 Task: Open Card Card0000000032 in Board Board0000000008 in Workspace WS0000000003 in Trello. Add Member Nikrathi889@gmail.com to Card Card0000000032 in Board Board0000000008 in Workspace WS0000000003 in Trello. Add Red Label titled Label0000000032 to Card Card0000000032 in Board Board0000000008 in Workspace WS0000000003 in Trello. Add Checklist CL0000000032 to Card Card0000000032 in Board Board0000000008 in Workspace WS0000000003 in Trello. Add Dates with Start Date as Nov 01 2023 and Due Date as Nov 30 2023 to Card Card0000000032 in Board Board0000000008 in Workspace WS0000000003 in Trello
Action: Mouse moved to (381, 387)
Screenshot: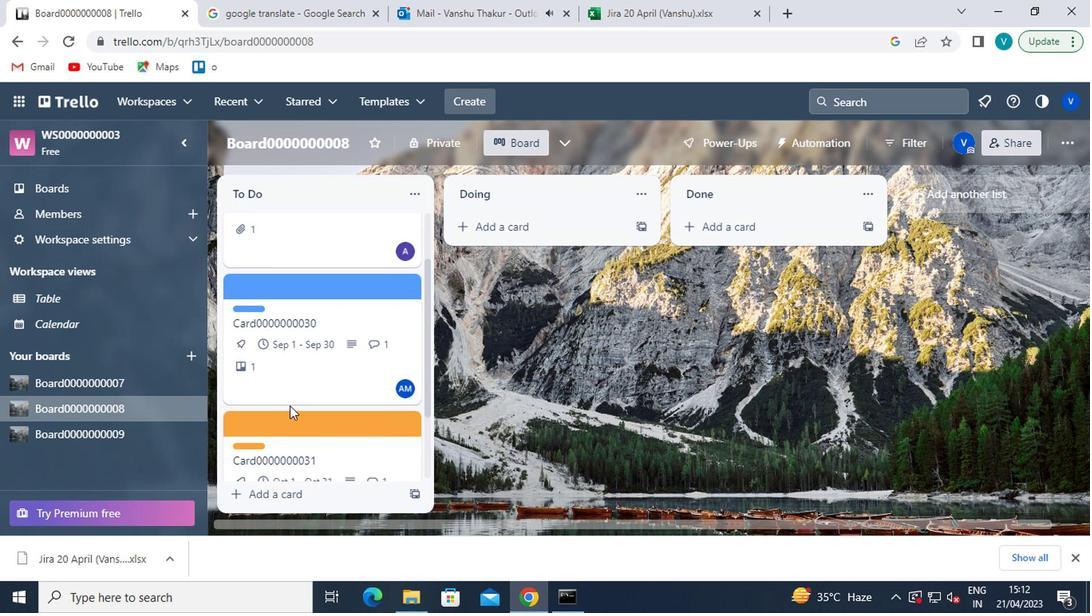
Action: Mouse scrolled (381, 386) with delta (0, 0)
Screenshot: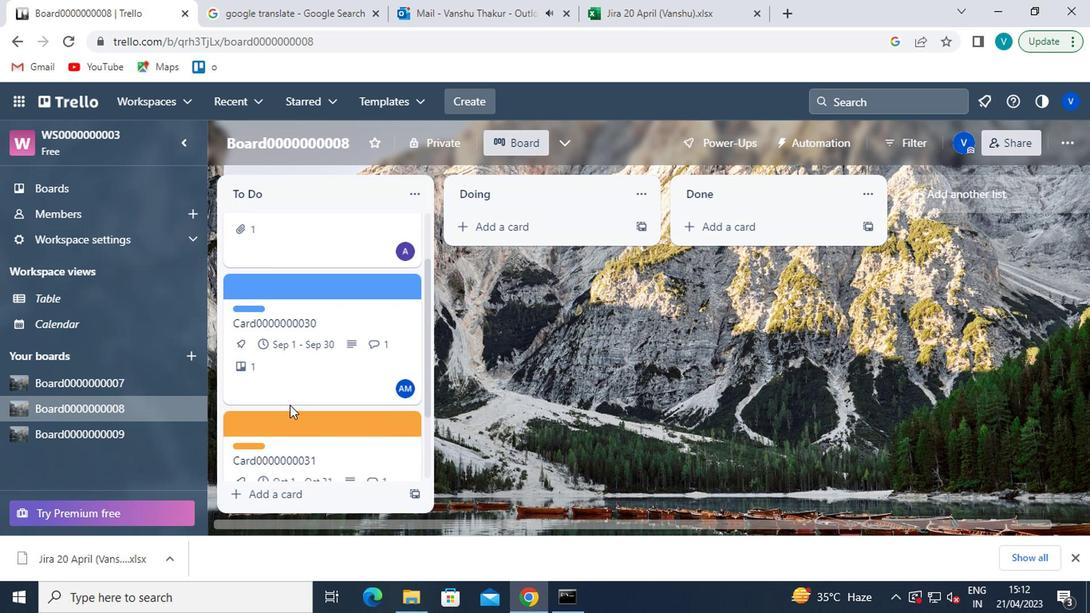 
Action: Mouse scrolled (381, 386) with delta (0, 0)
Screenshot: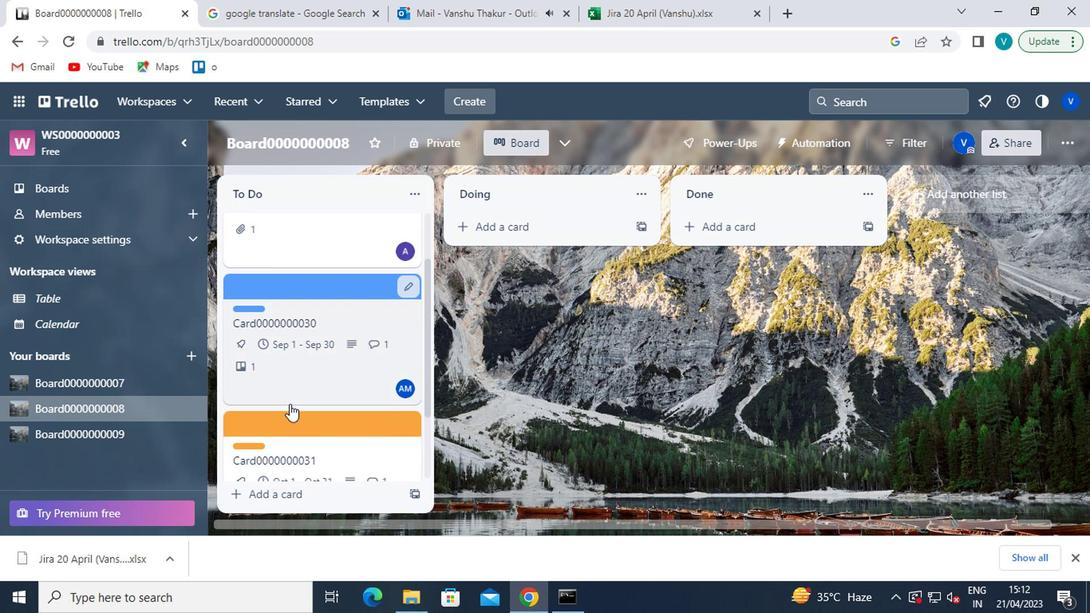 
Action: Mouse scrolled (381, 386) with delta (0, 0)
Screenshot: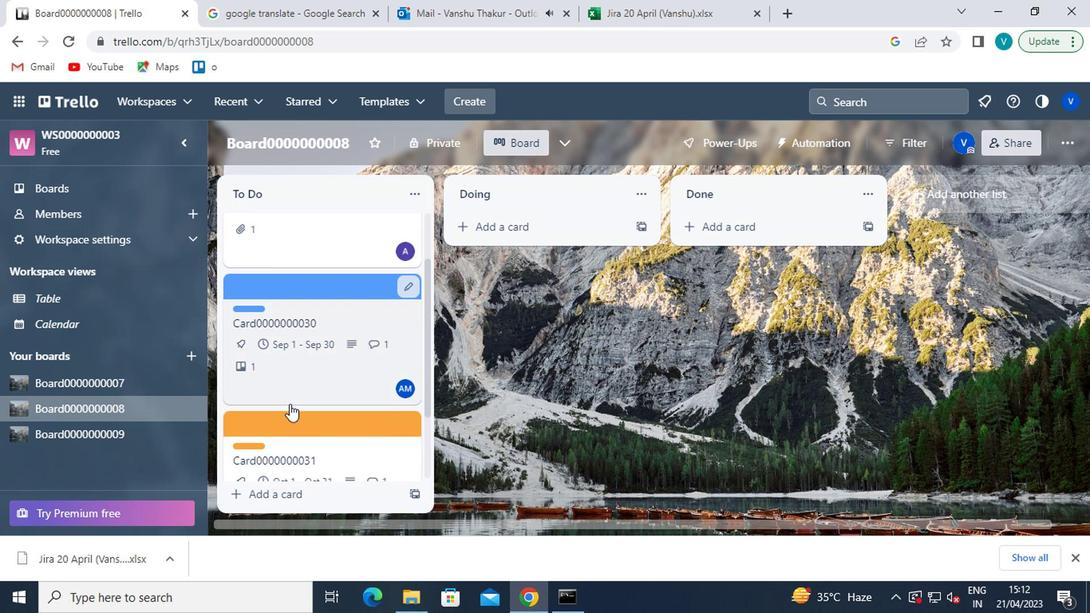 
Action: Mouse scrolled (381, 386) with delta (0, 0)
Screenshot: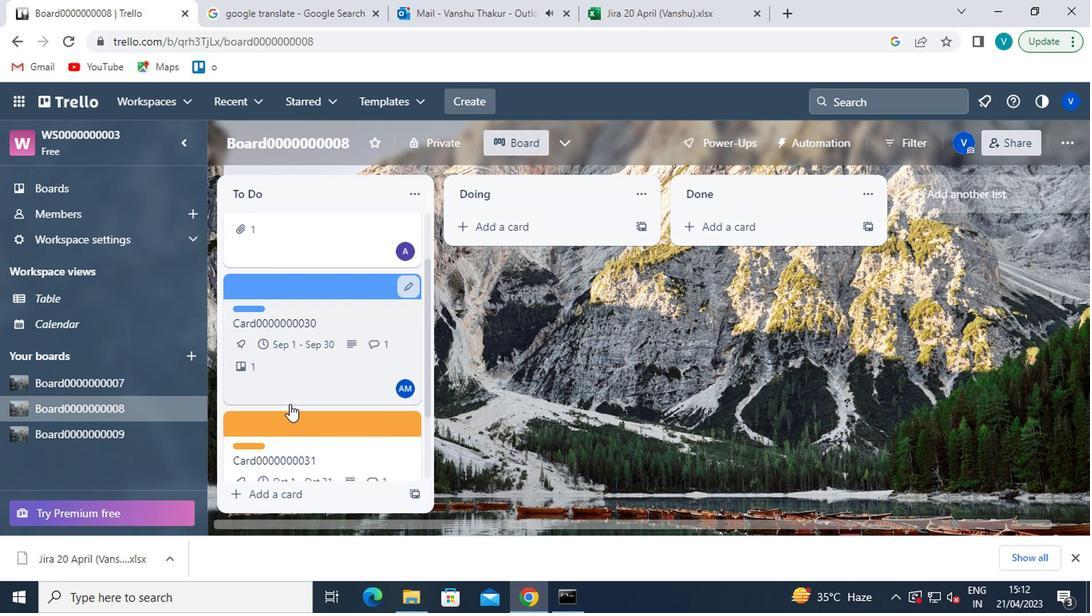 
Action: Mouse scrolled (381, 386) with delta (0, 0)
Screenshot: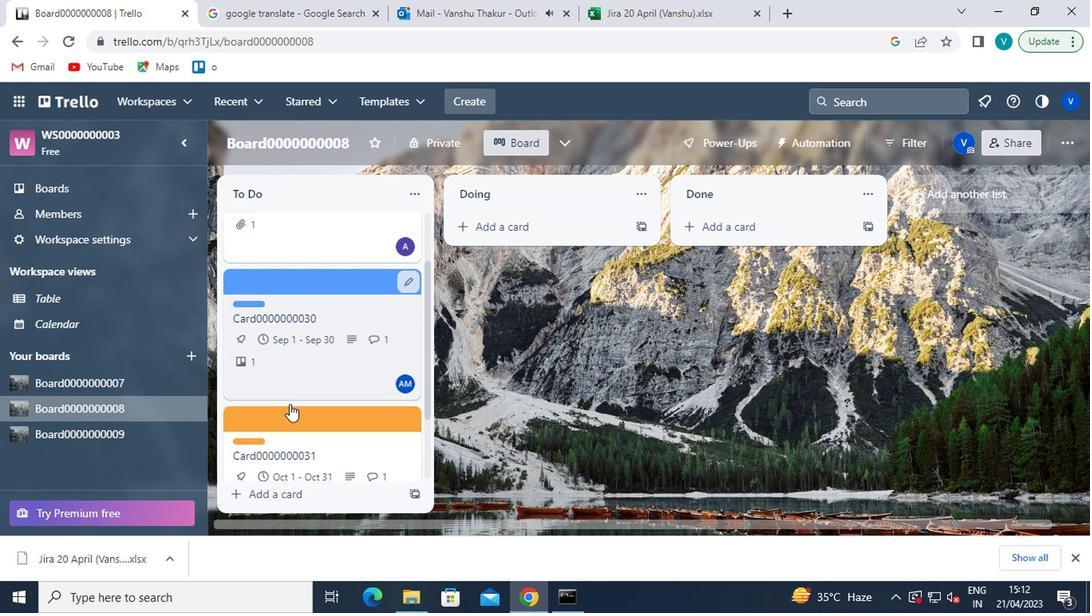 
Action: Mouse scrolled (381, 386) with delta (0, 0)
Screenshot: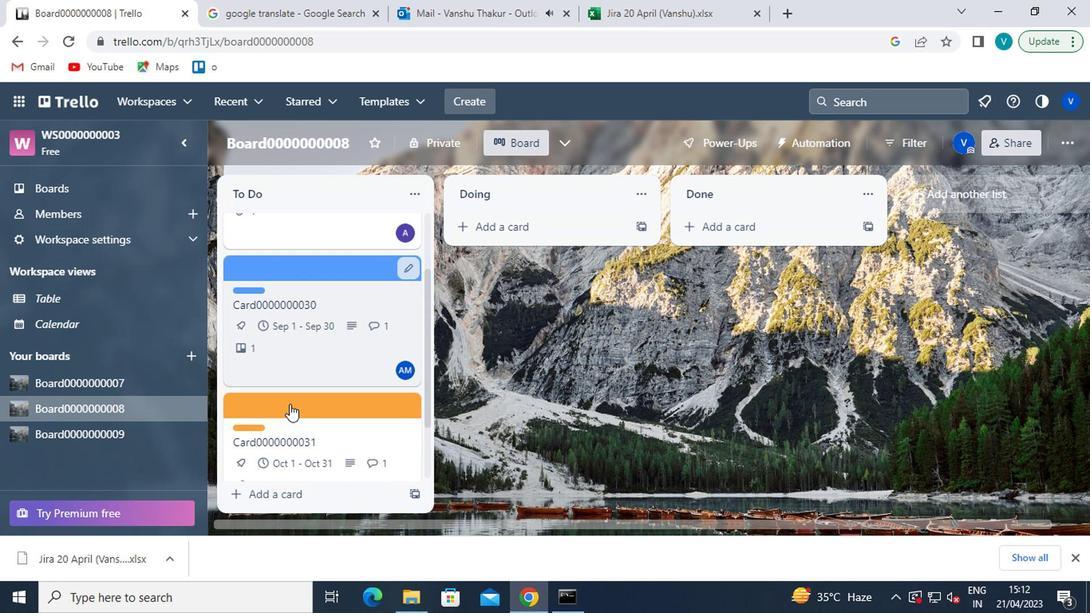 
Action: Mouse moved to (407, 429)
Screenshot: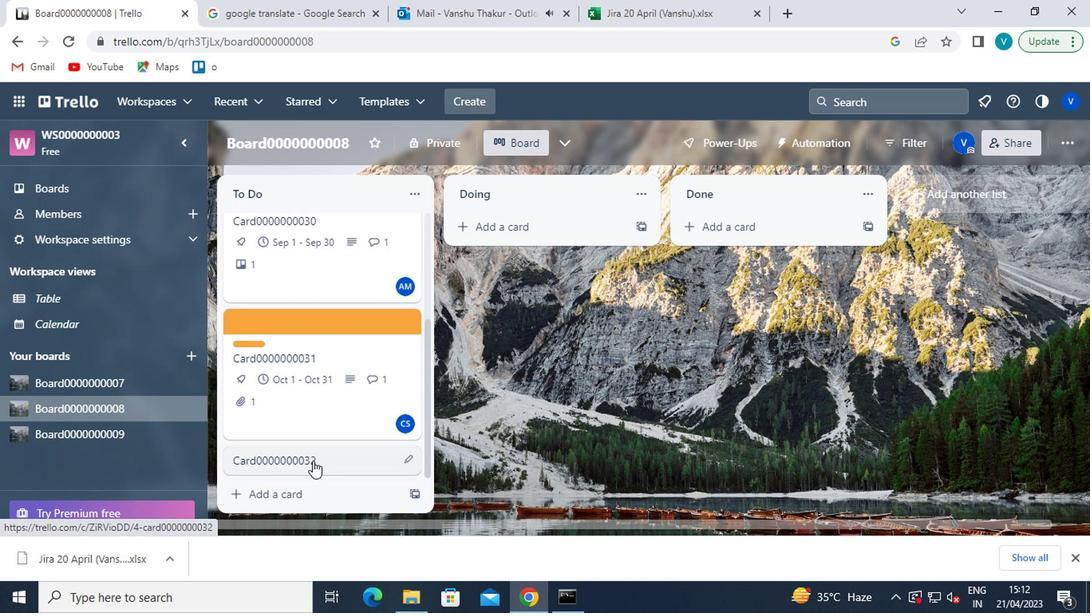 
Action: Mouse pressed left at (407, 429)
Screenshot: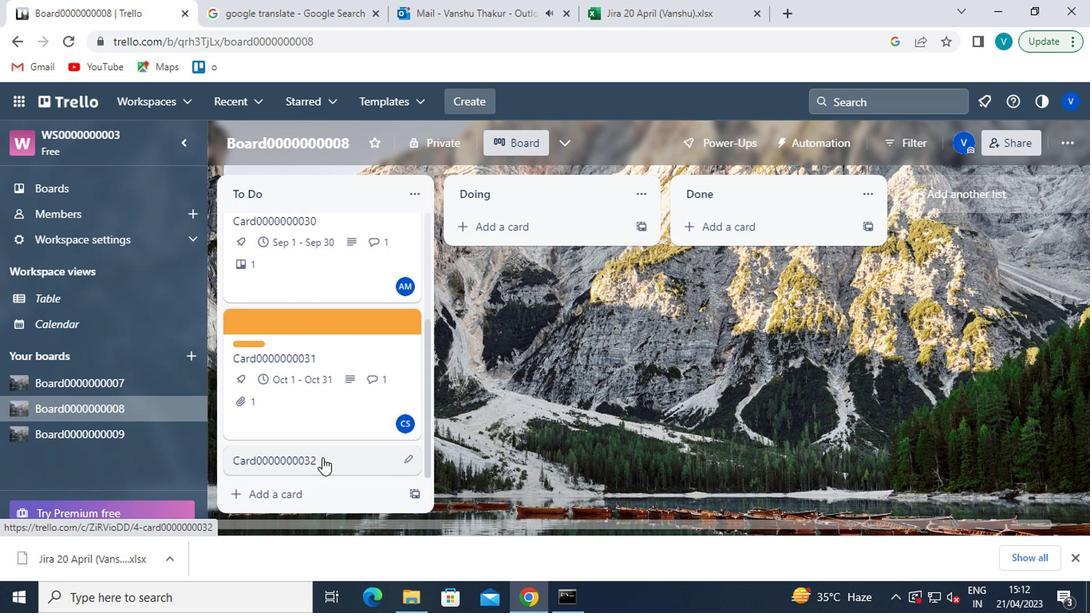 
Action: Mouse moved to (754, 235)
Screenshot: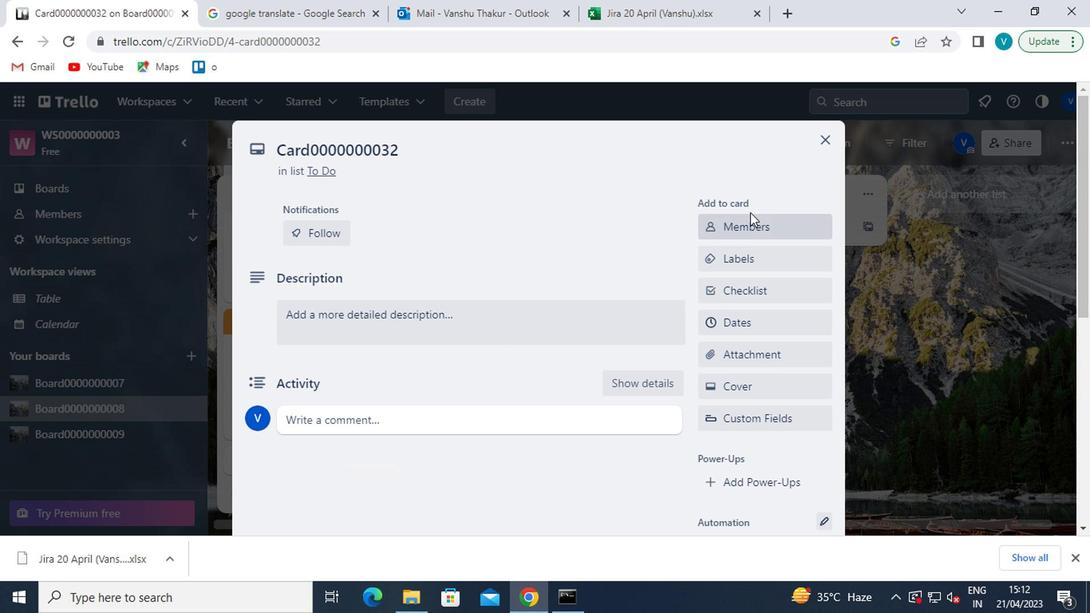 
Action: Mouse pressed left at (754, 235)
Screenshot: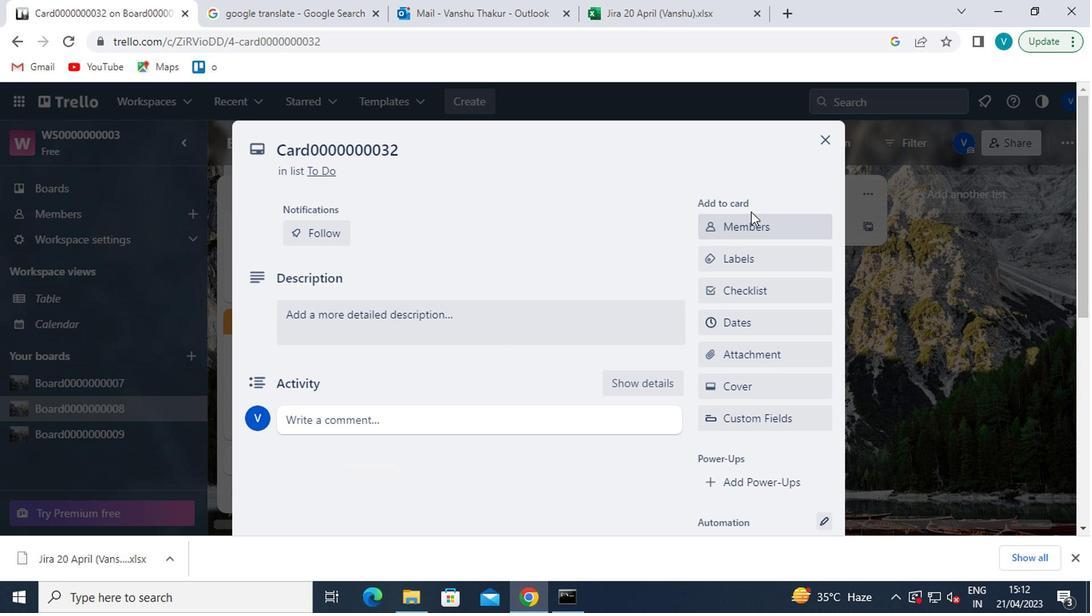 
Action: Mouse moved to (751, 246)
Screenshot: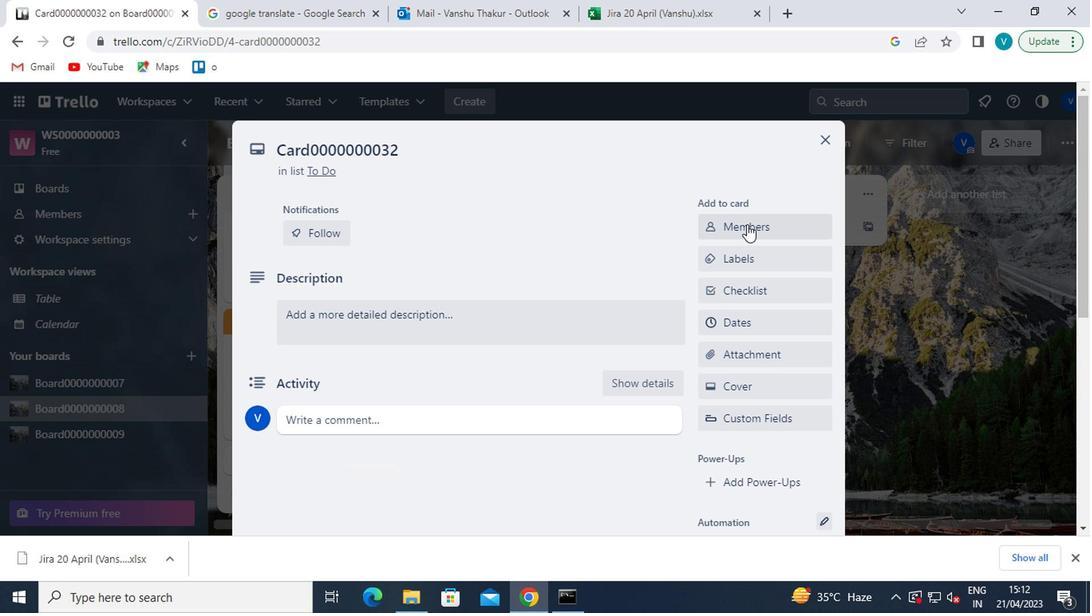 
Action: Mouse pressed left at (751, 246)
Screenshot: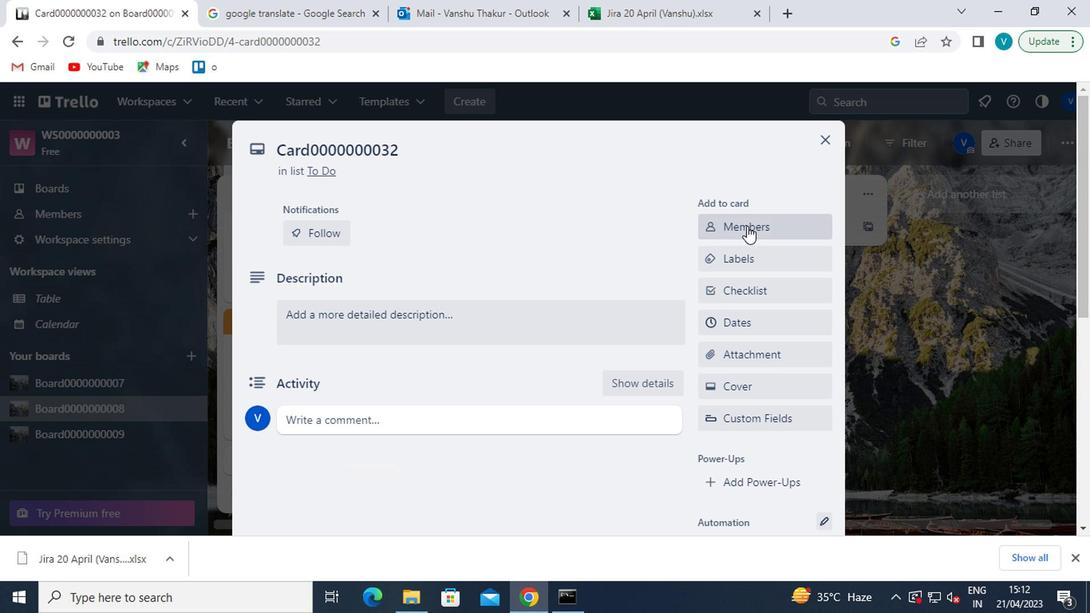 
Action: Mouse moved to (740, 307)
Screenshot: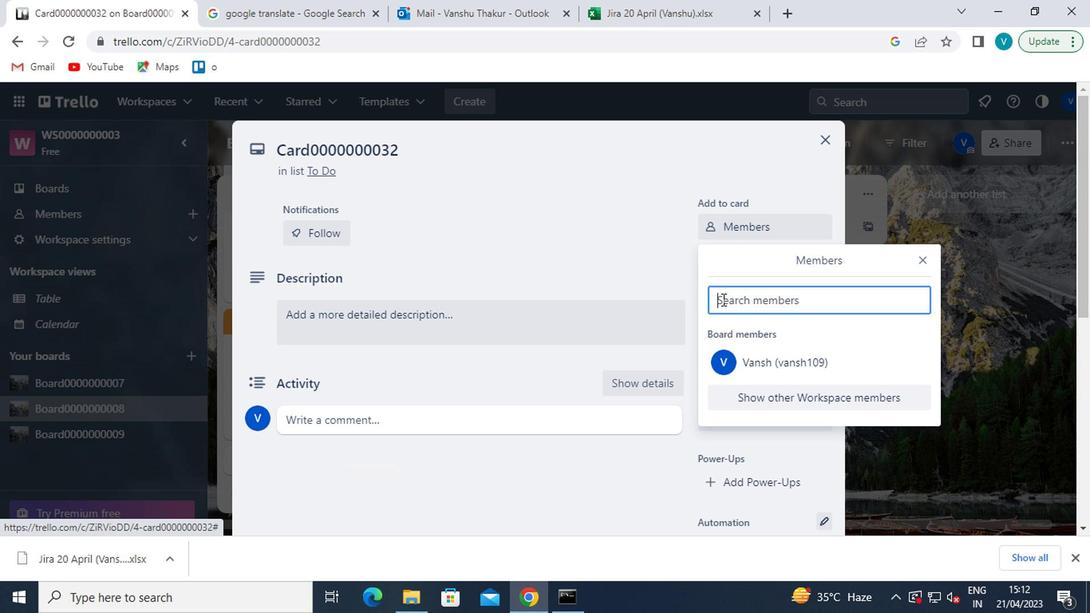 
Action: Mouse pressed left at (740, 307)
Screenshot: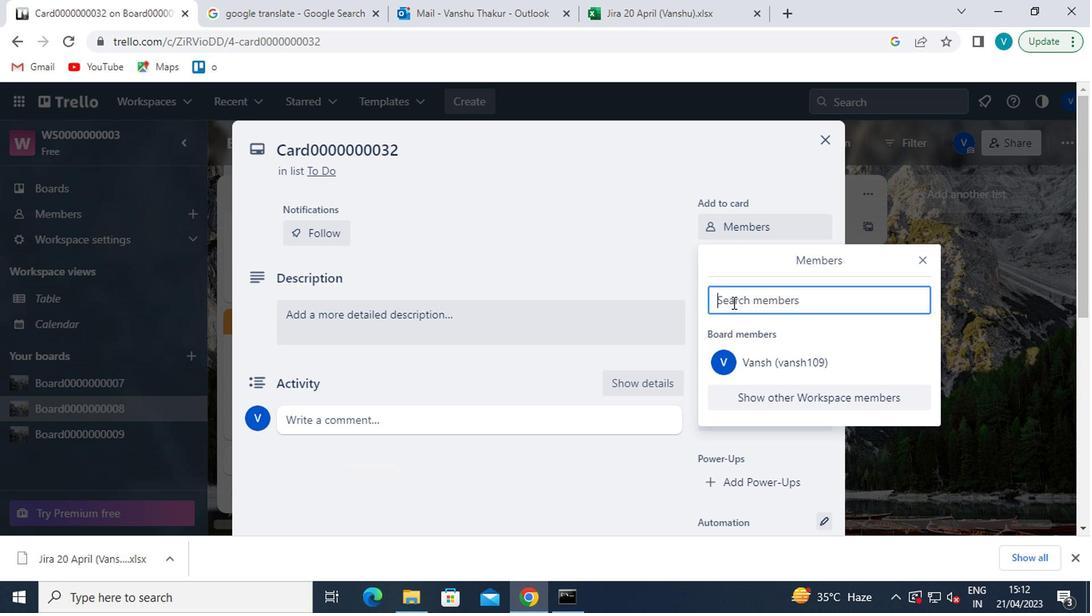 
Action: Mouse moved to (685, 277)
Screenshot: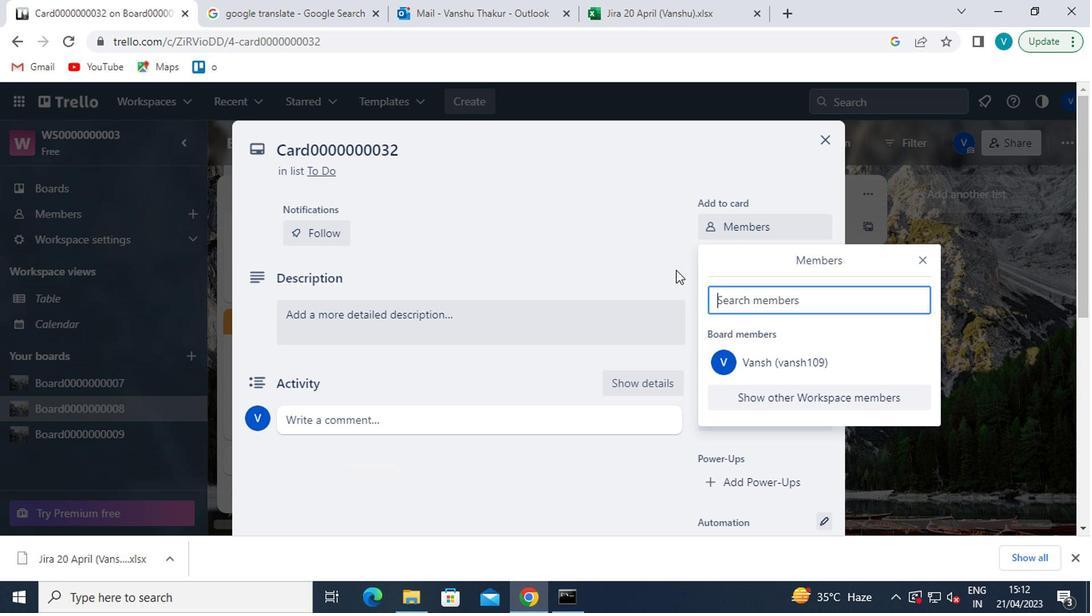 
Action: Key pressed <Key.shift>NIKRATHI
Screenshot: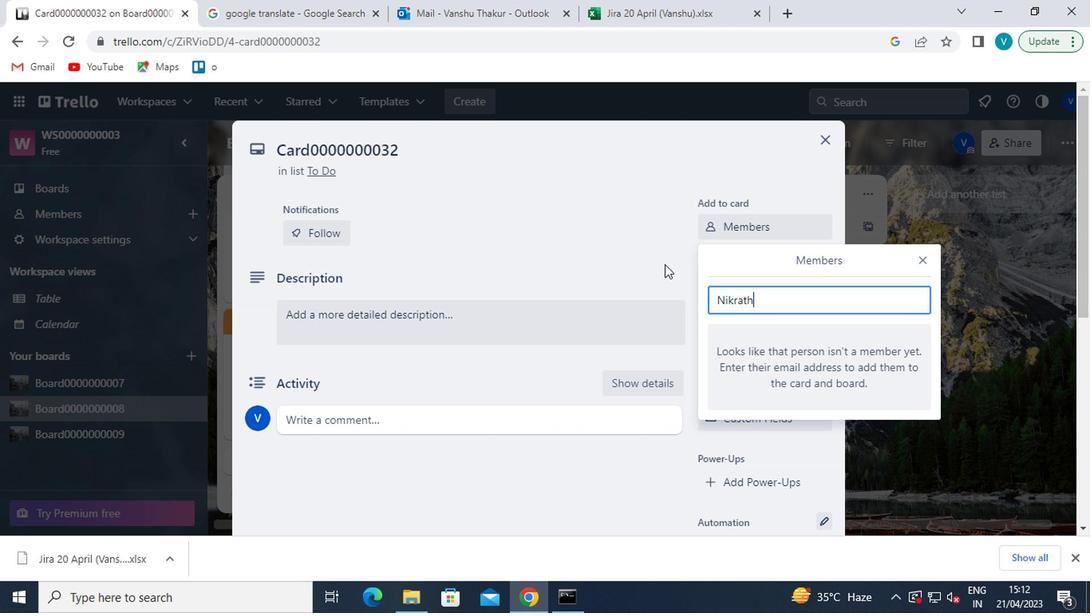 
Action: Mouse moved to (685, 276)
Screenshot: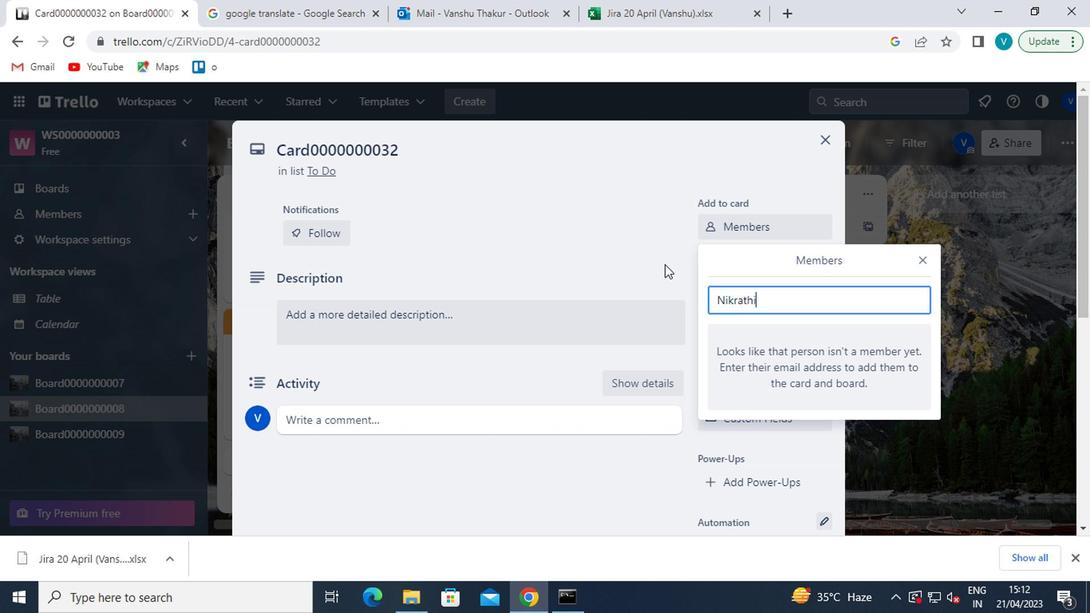 
Action: Key pressed 889<Key.shift>@GMAI
Screenshot: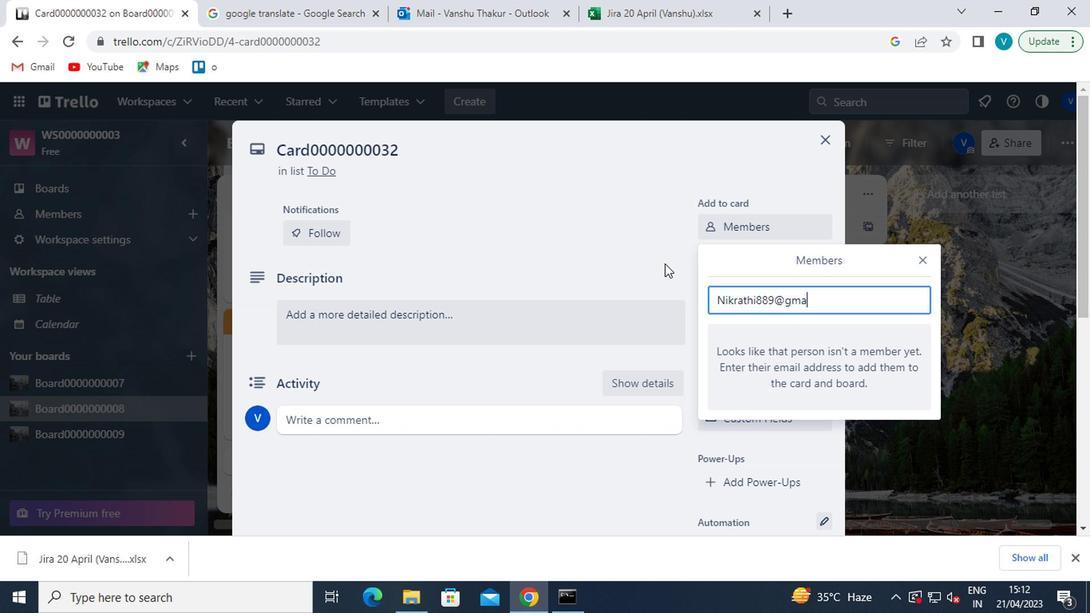 
Action: Mouse moved to (683, 275)
Screenshot: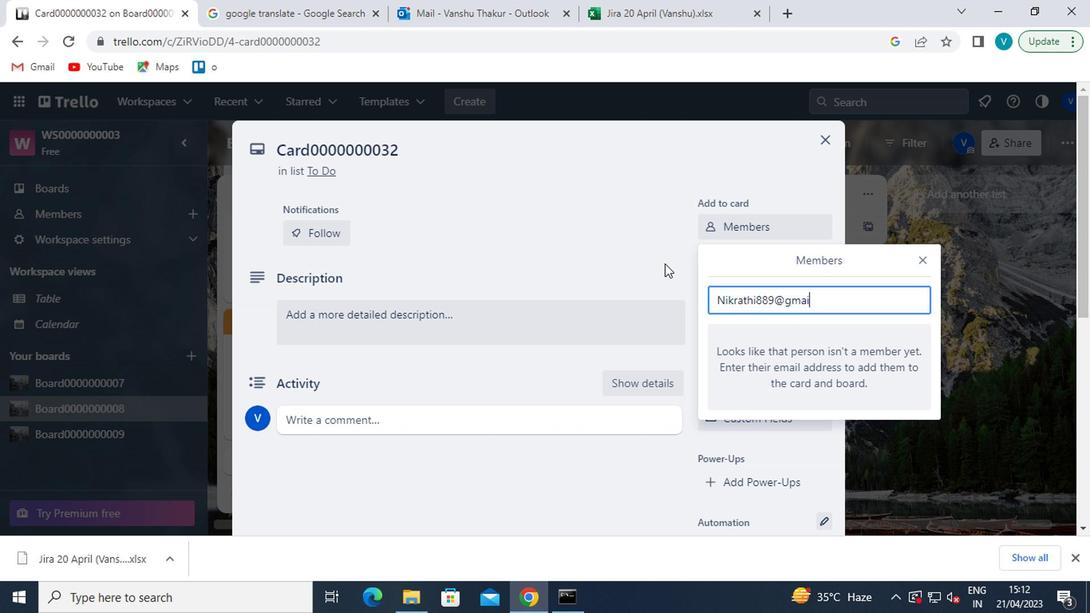
Action: Key pressed L.COM
Screenshot: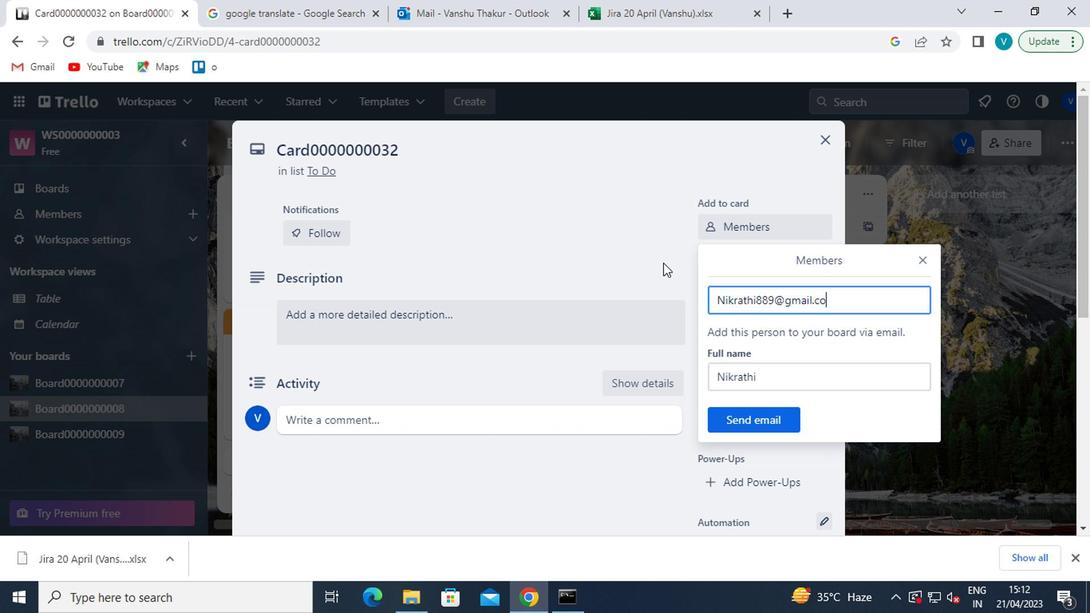 
Action: Mouse moved to (780, 395)
Screenshot: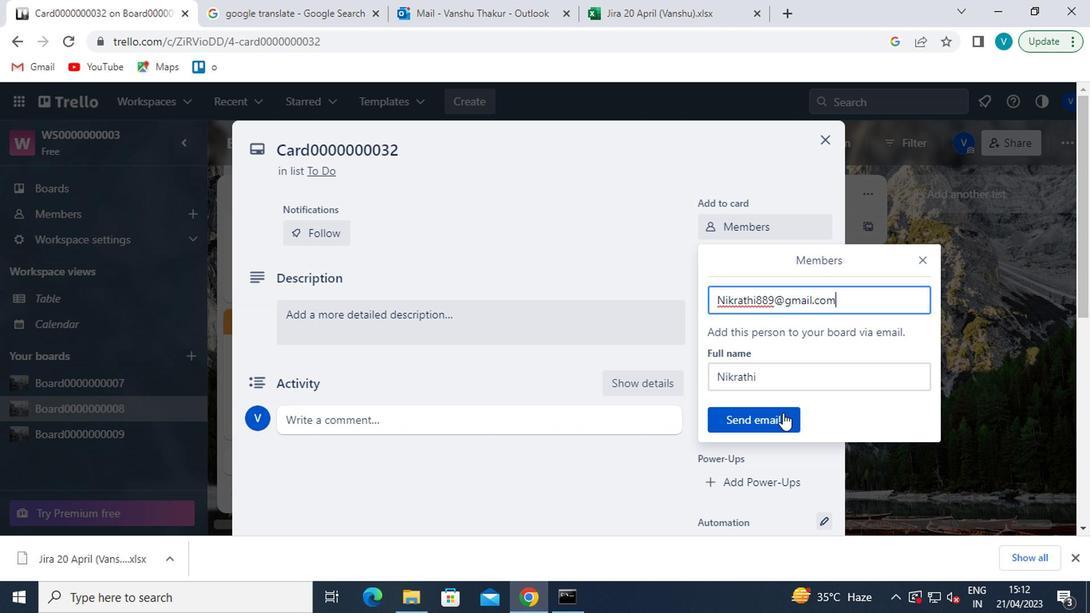 
Action: Mouse pressed left at (780, 395)
Screenshot: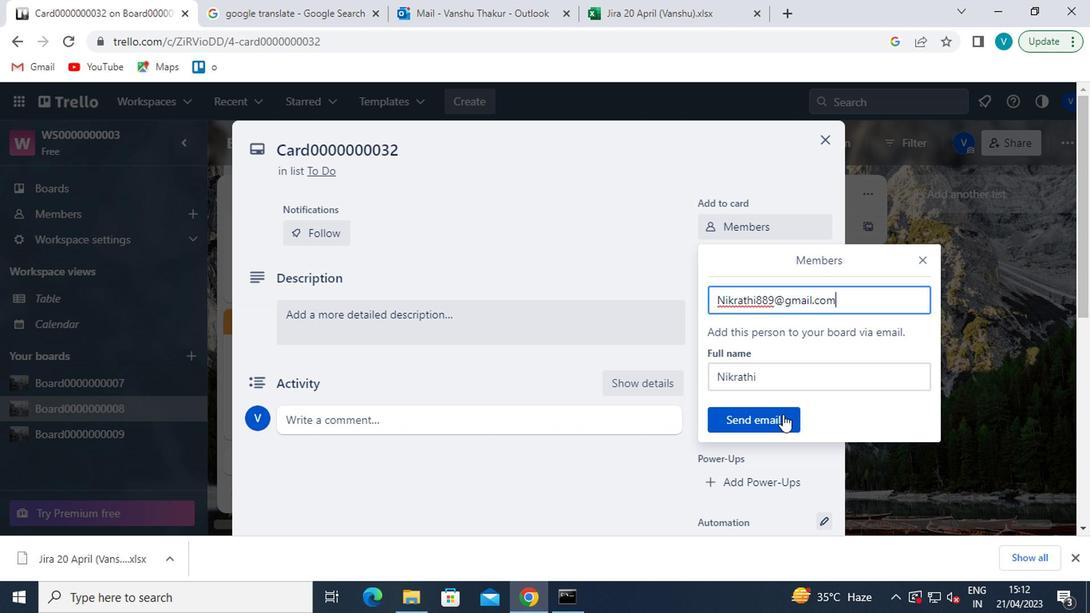 
Action: Mouse moved to (770, 279)
Screenshot: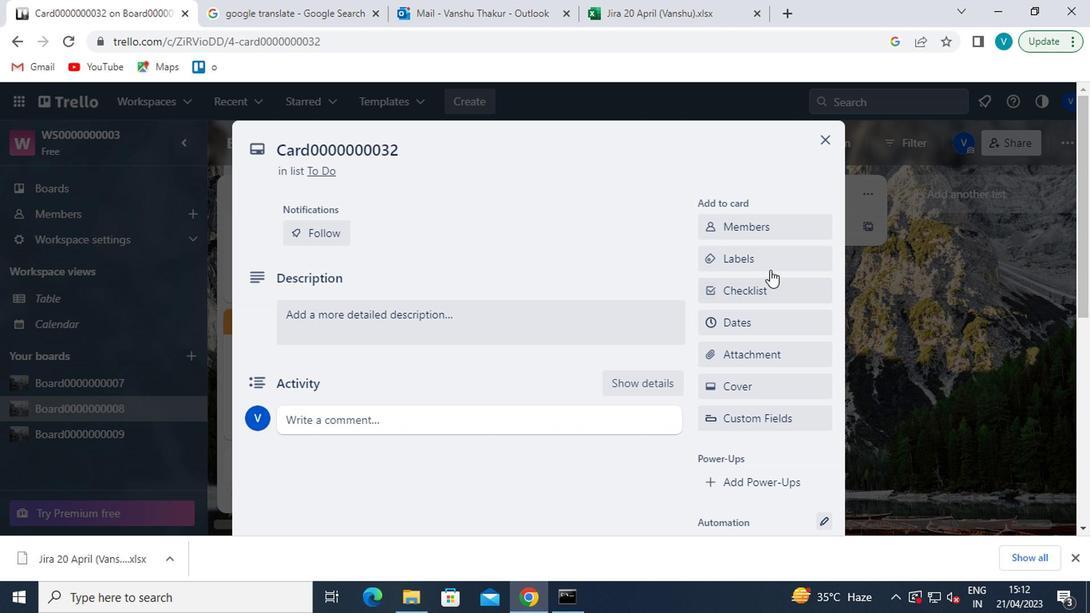 
Action: Mouse pressed left at (770, 279)
Screenshot: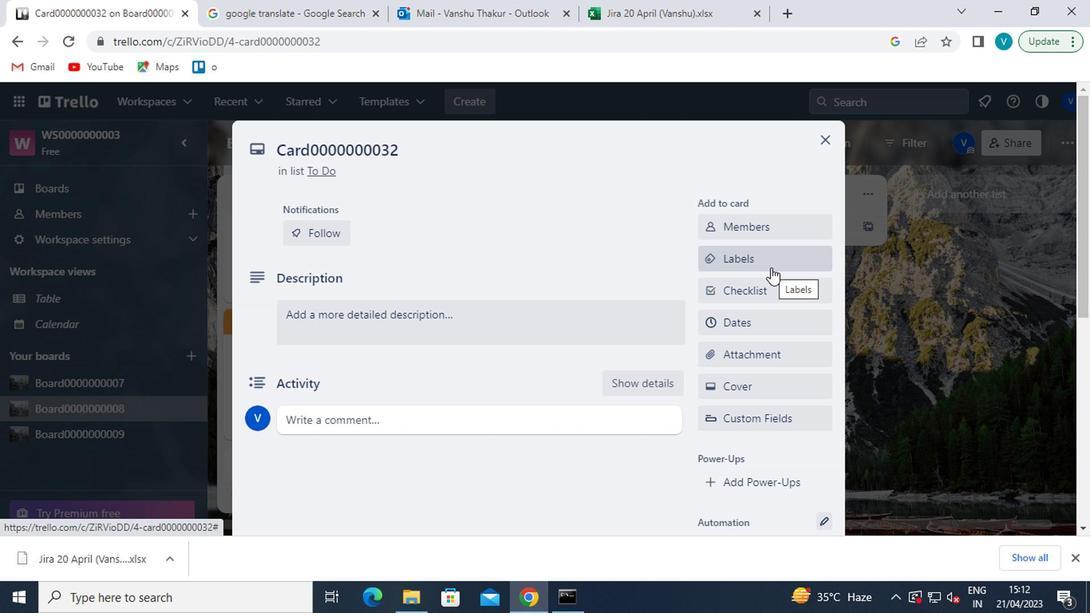 
Action: Mouse moved to (795, 468)
Screenshot: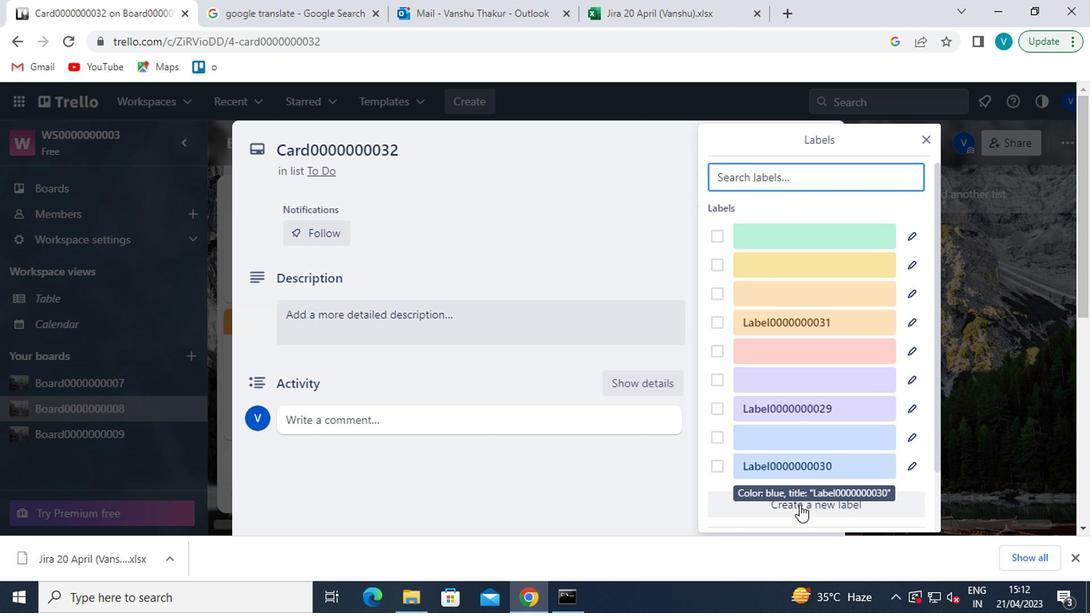 
Action: Mouse pressed left at (795, 468)
Screenshot: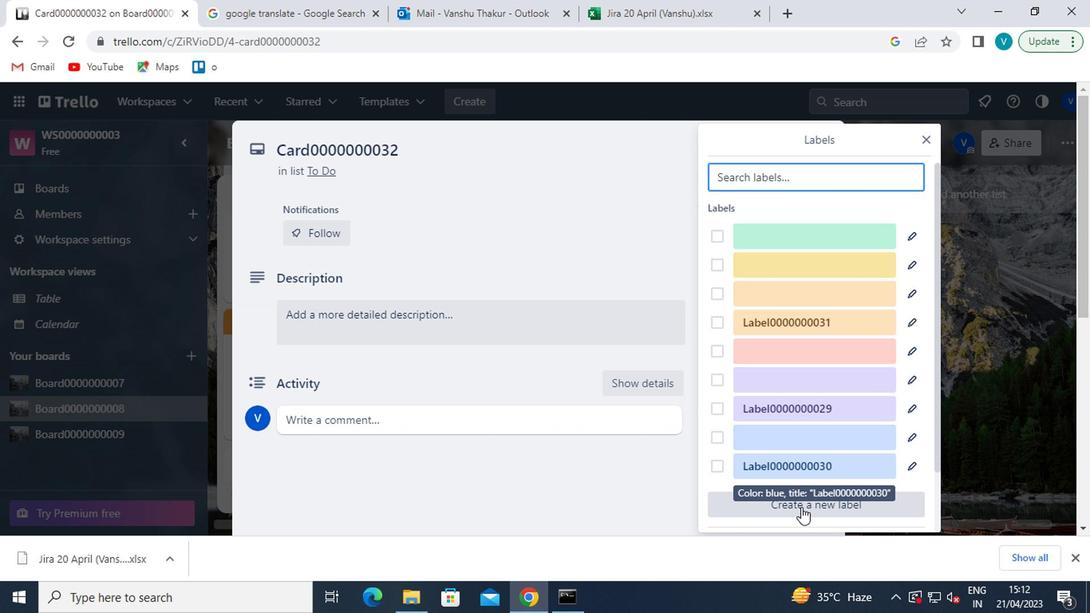 
Action: Mouse moved to (837, 365)
Screenshot: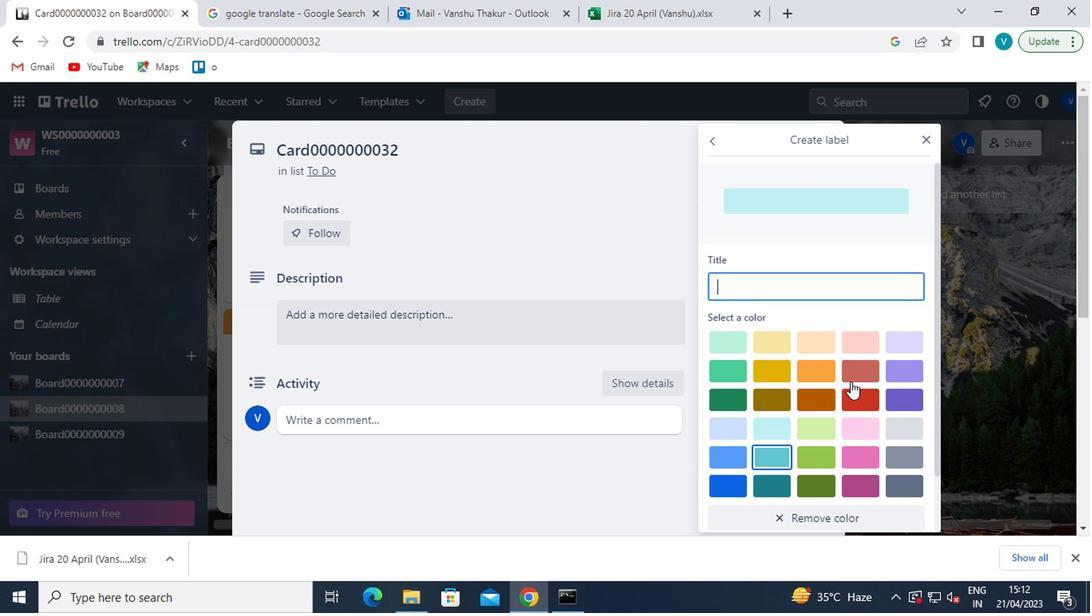 
Action: Mouse pressed left at (837, 365)
Screenshot: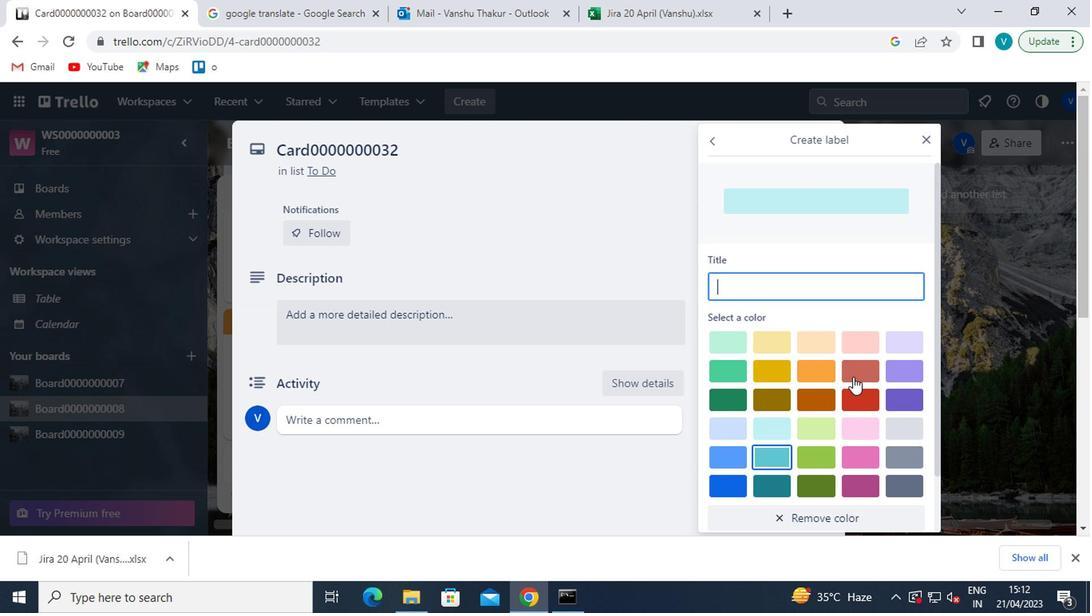 
Action: Mouse moved to (810, 307)
Screenshot: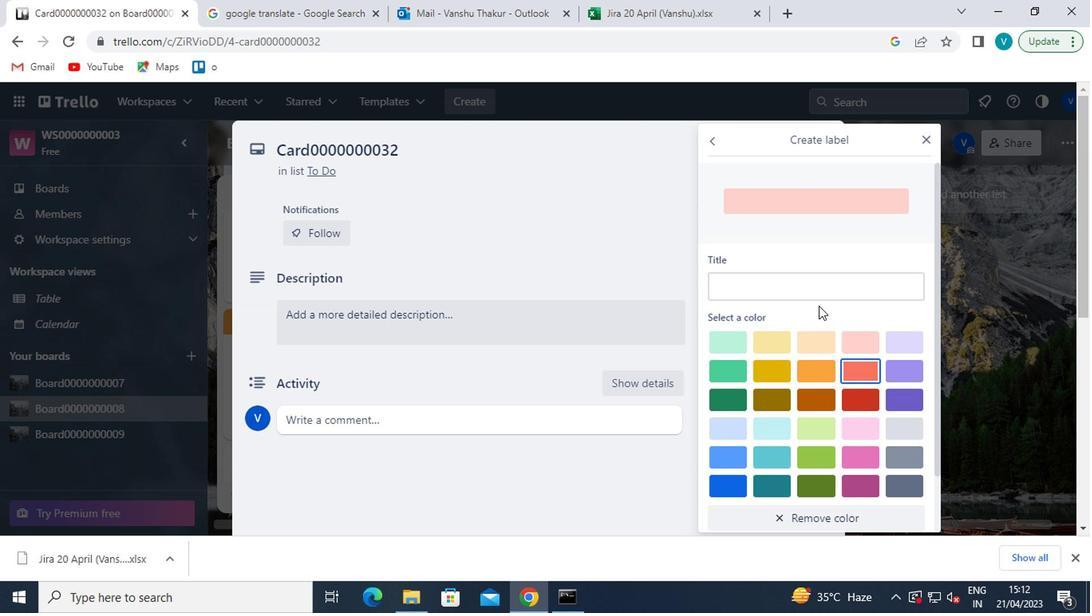 
Action: Mouse pressed left at (810, 307)
Screenshot: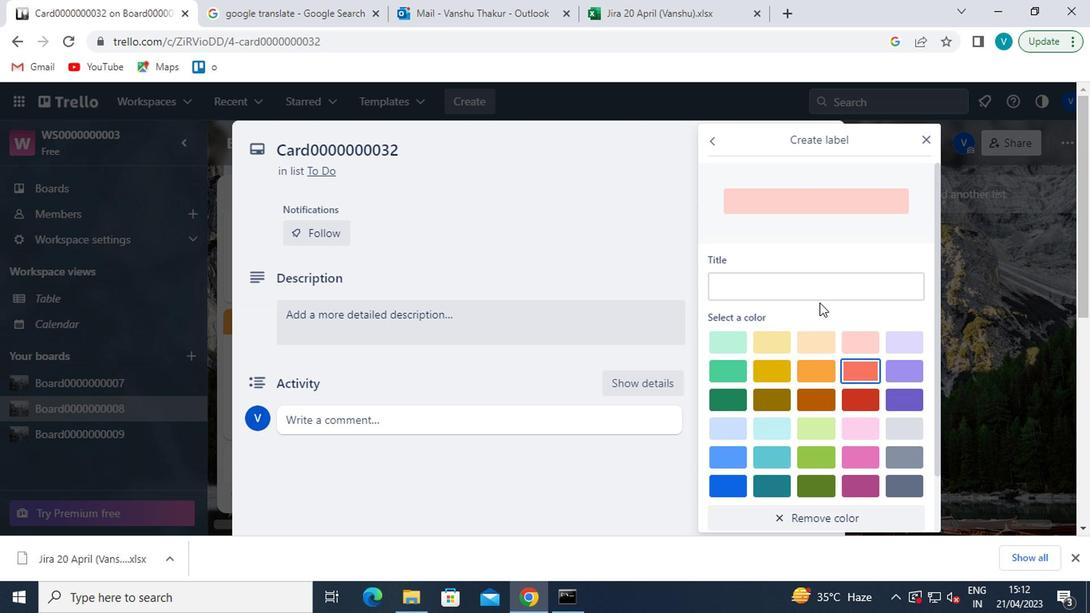 
Action: Mouse moved to (817, 295)
Screenshot: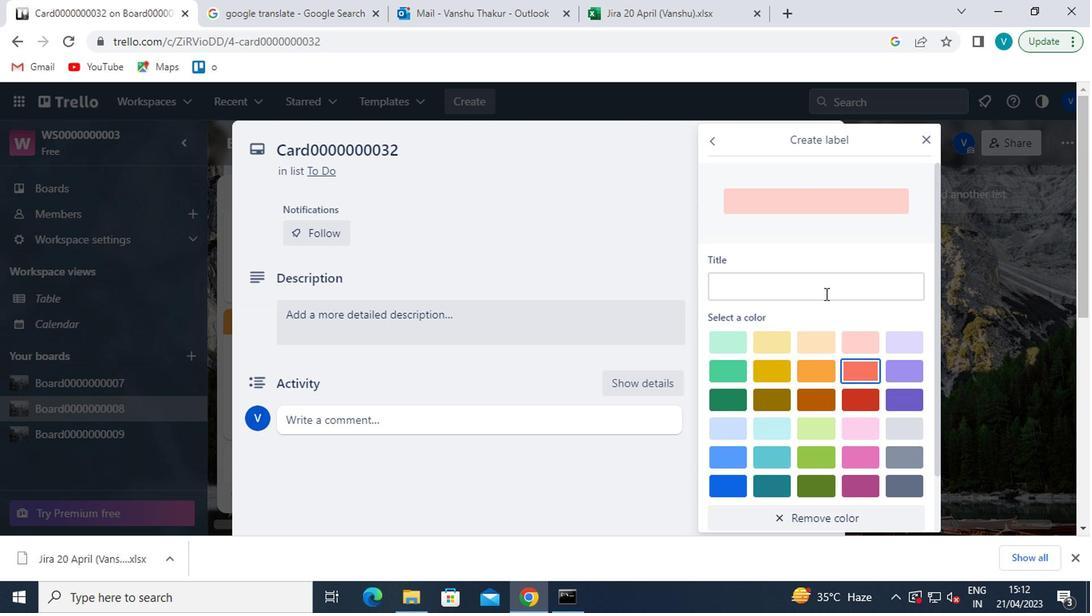 
Action: Mouse pressed left at (817, 295)
Screenshot: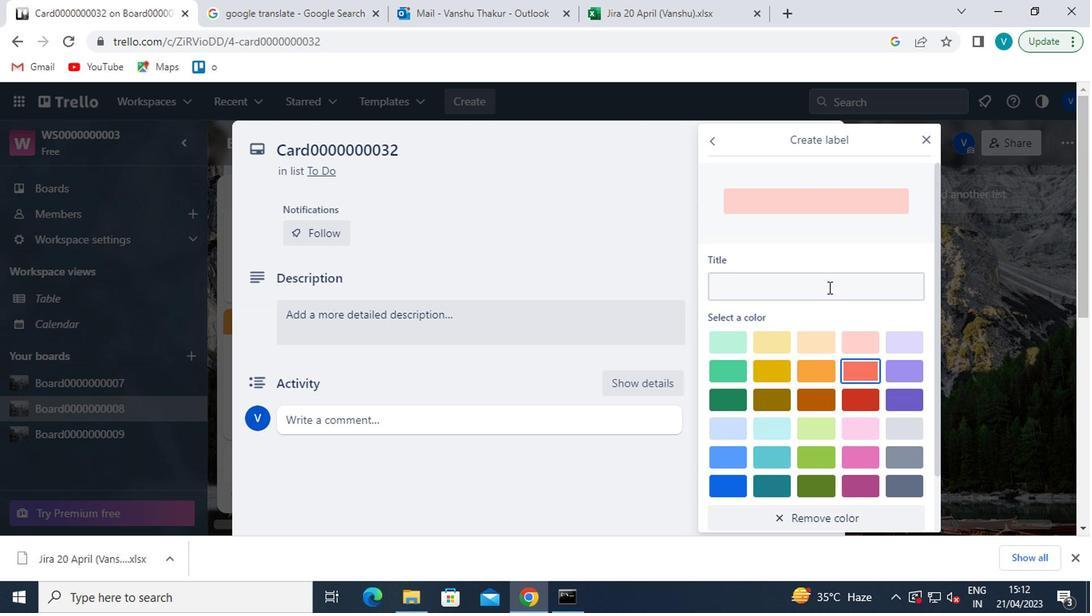 
Action: Mouse moved to (812, 290)
Screenshot: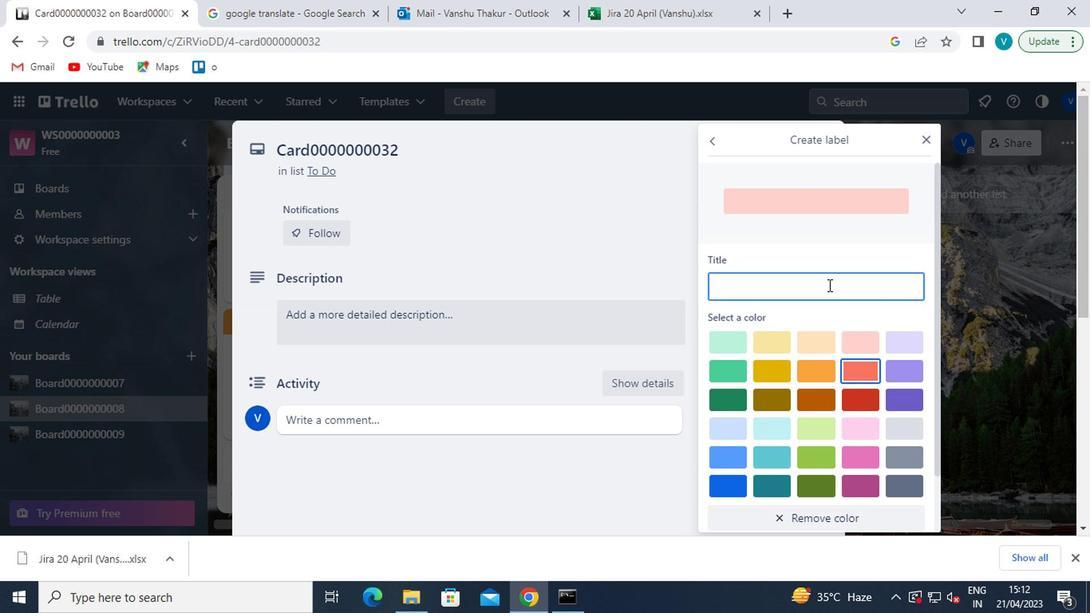 
Action: Key pressed <Key.shift>LABEL
Screenshot: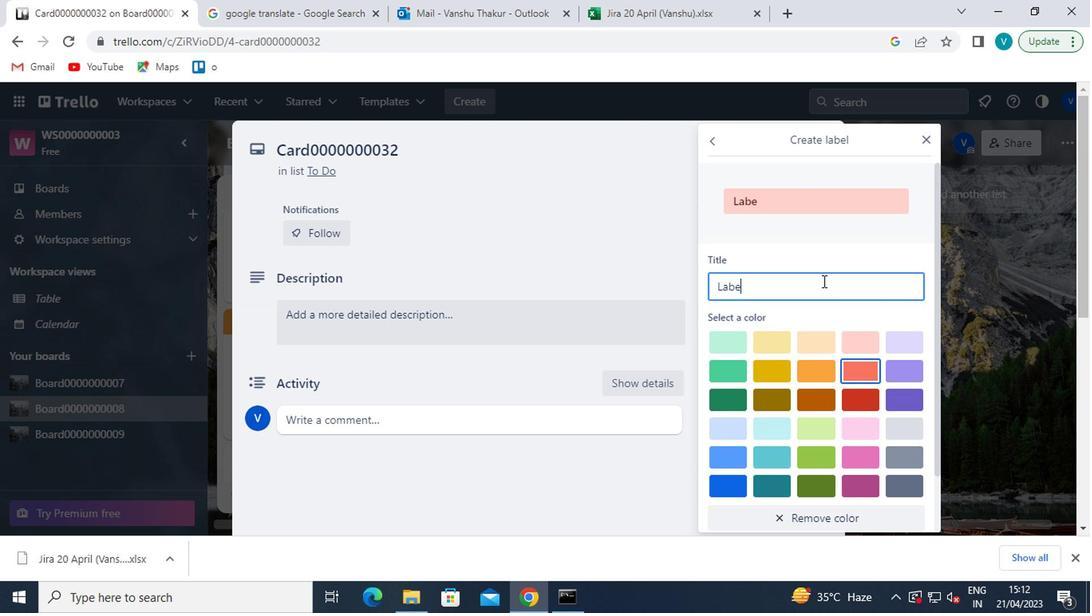 
Action: Mouse moved to (812, 290)
Screenshot: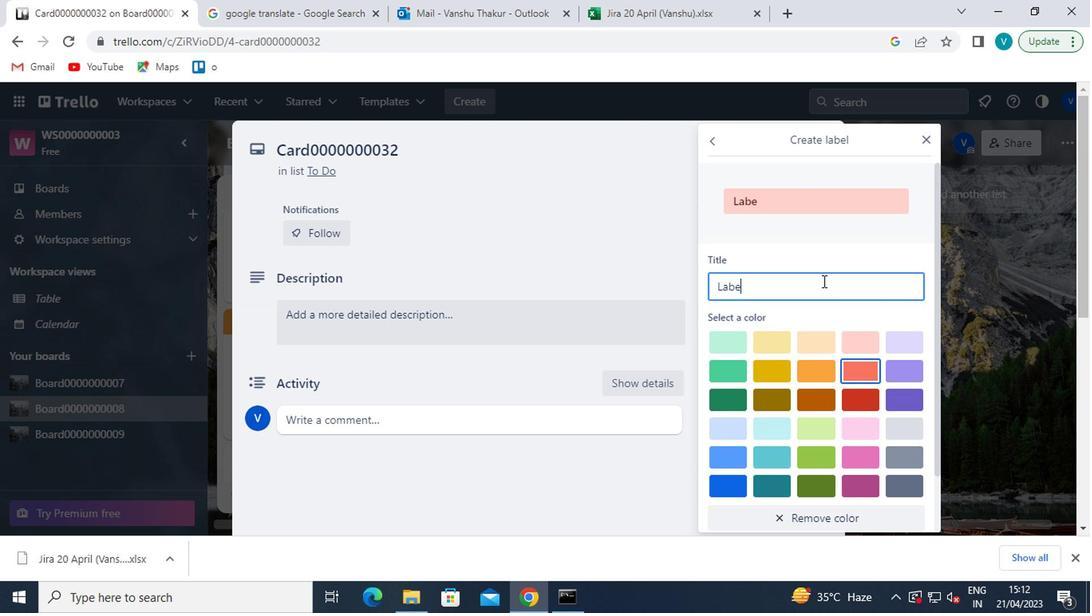 
Action: Key pressed 0000000032
Screenshot: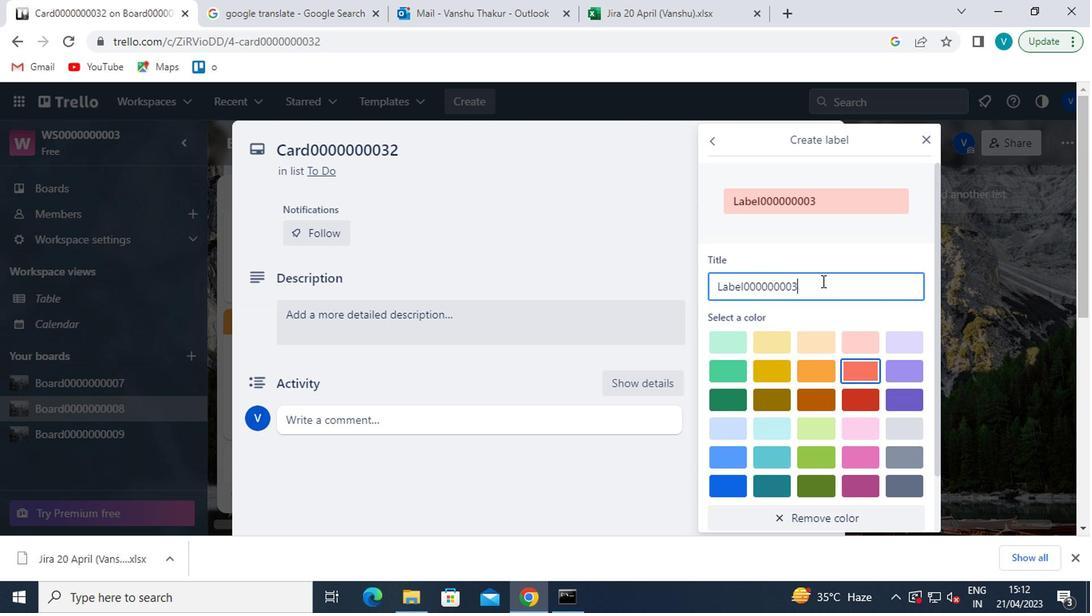 
Action: Mouse moved to (802, 294)
Screenshot: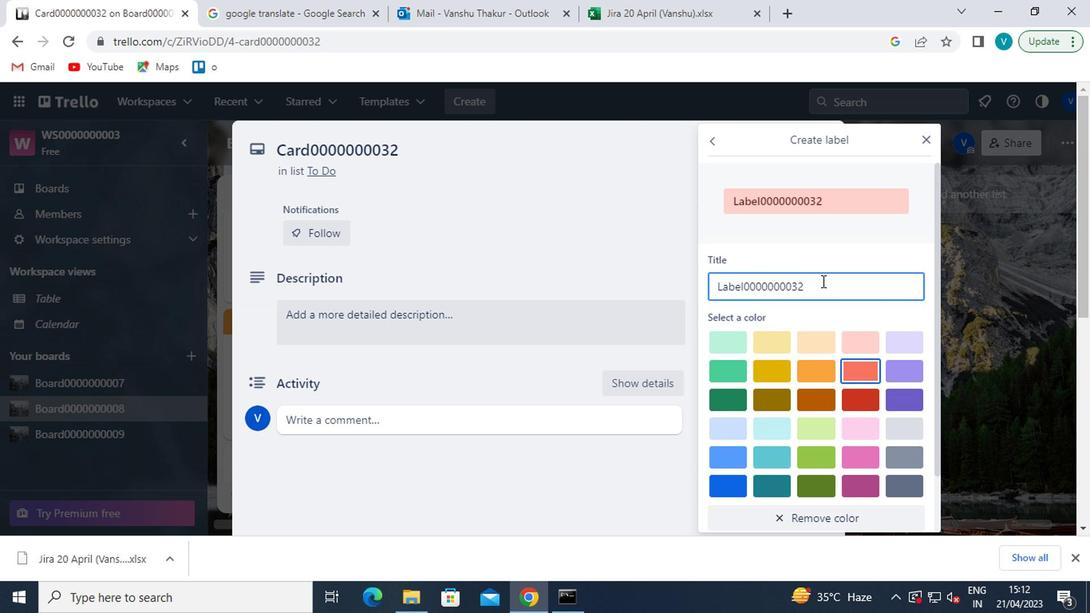 
Action: Mouse scrolled (802, 293) with delta (0, -1)
Screenshot: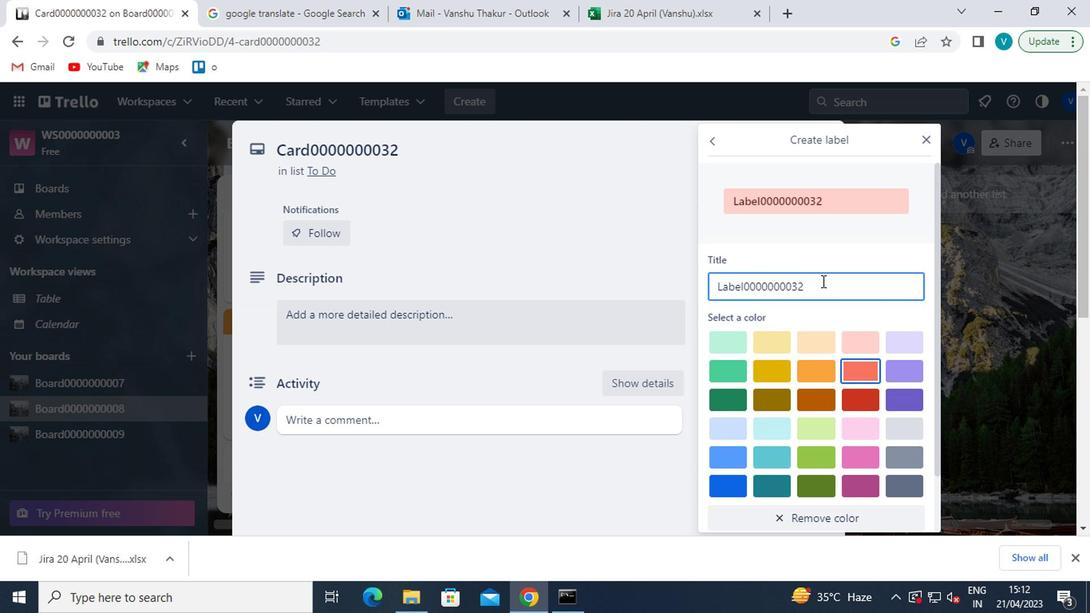 
Action: Mouse scrolled (802, 293) with delta (0, -1)
Screenshot: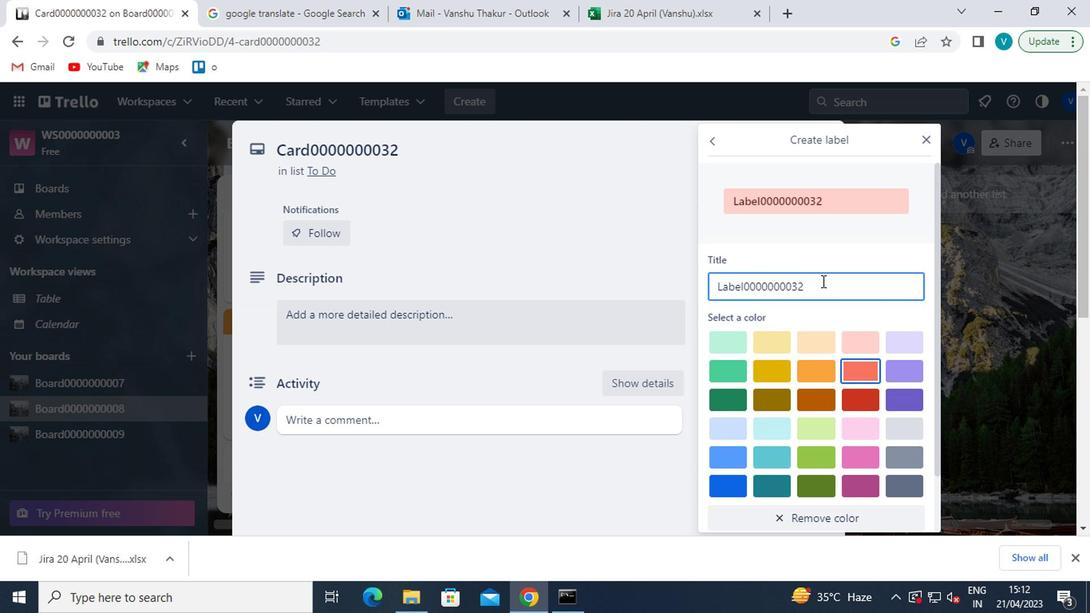 
Action: Mouse moved to (802, 294)
Screenshot: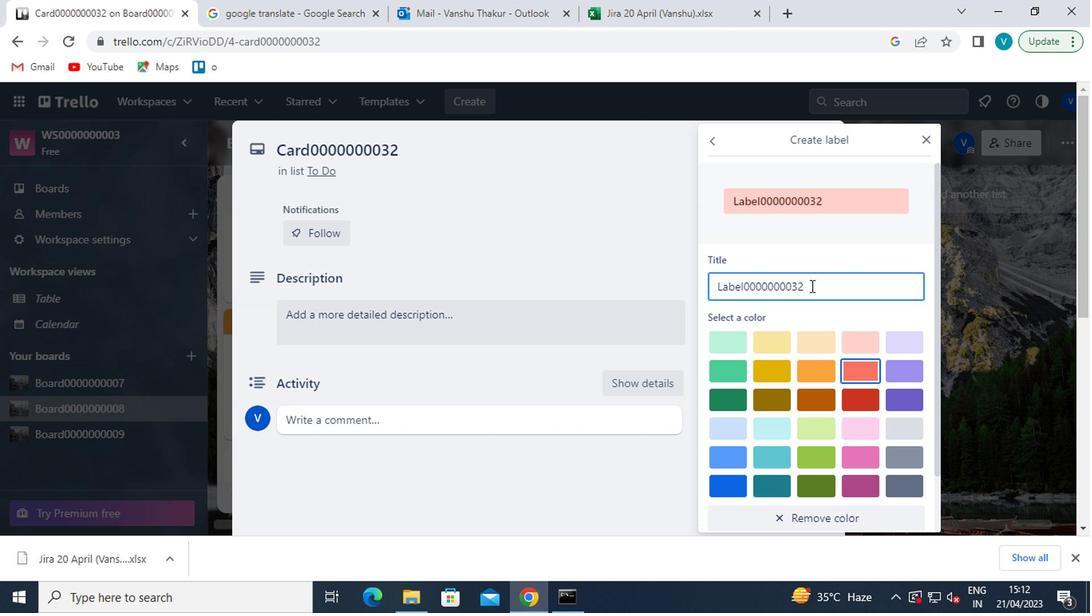 
Action: Mouse scrolled (802, 293) with delta (0, -1)
Screenshot: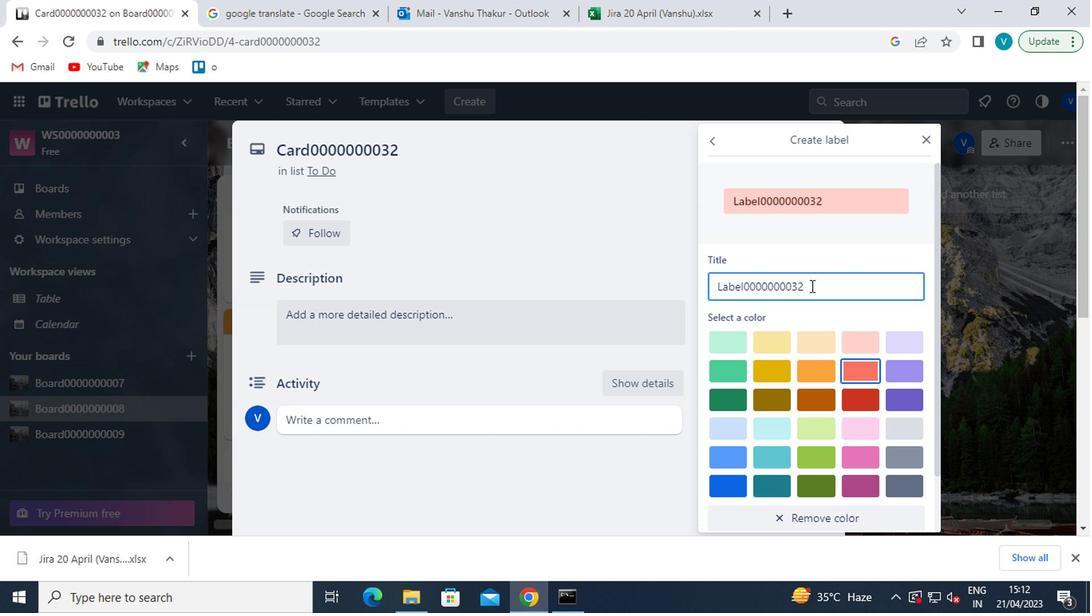 
Action: Mouse scrolled (802, 293) with delta (0, -1)
Screenshot: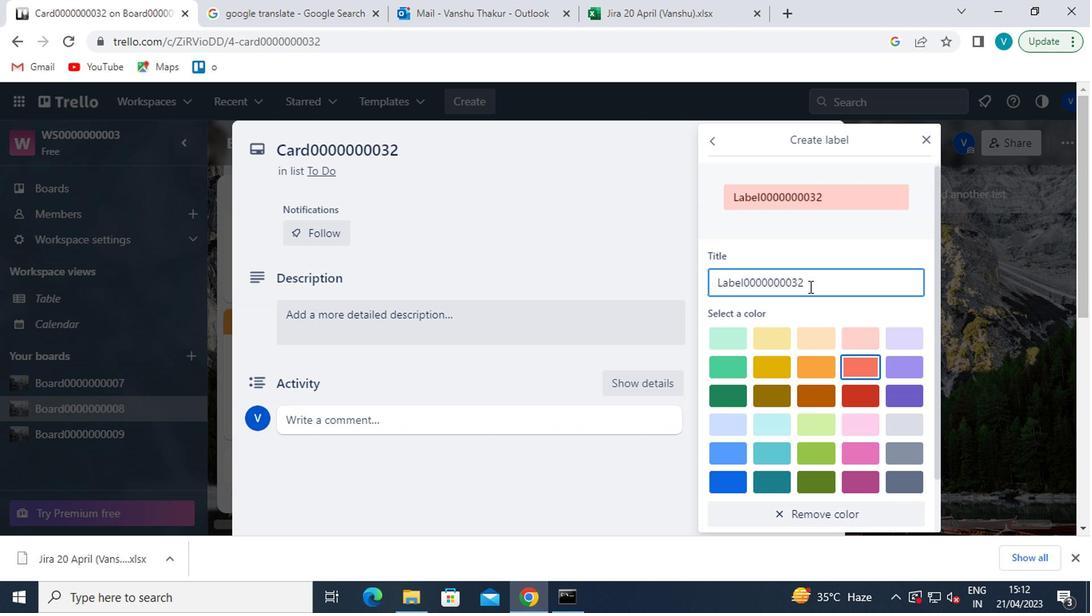 
Action: Mouse moved to (751, 466)
Screenshot: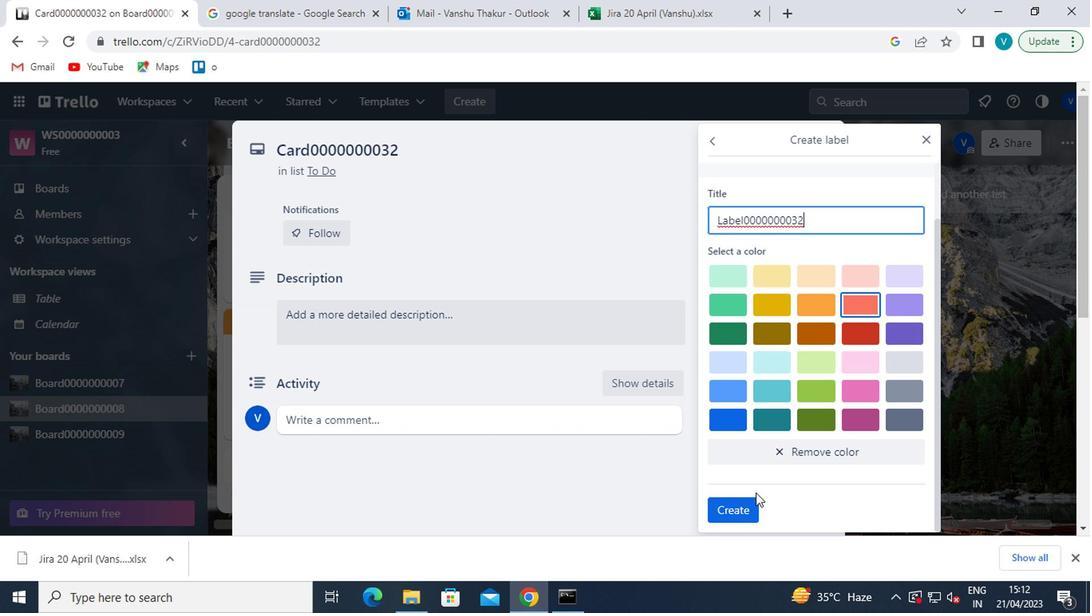 
Action: Mouse pressed left at (751, 466)
Screenshot: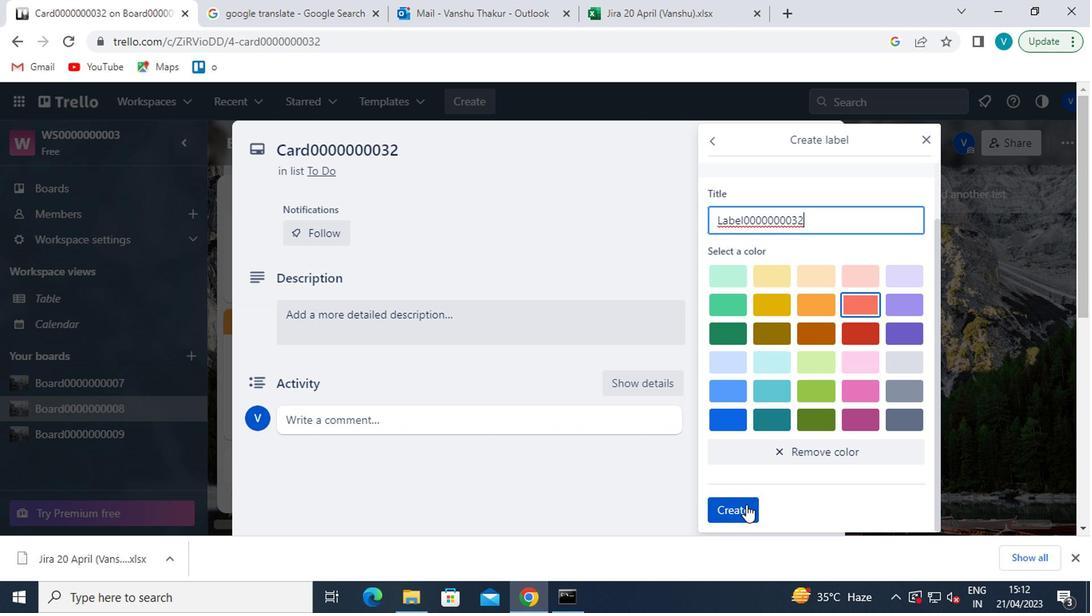 
Action: Mouse moved to (898, 176)
Screenshot: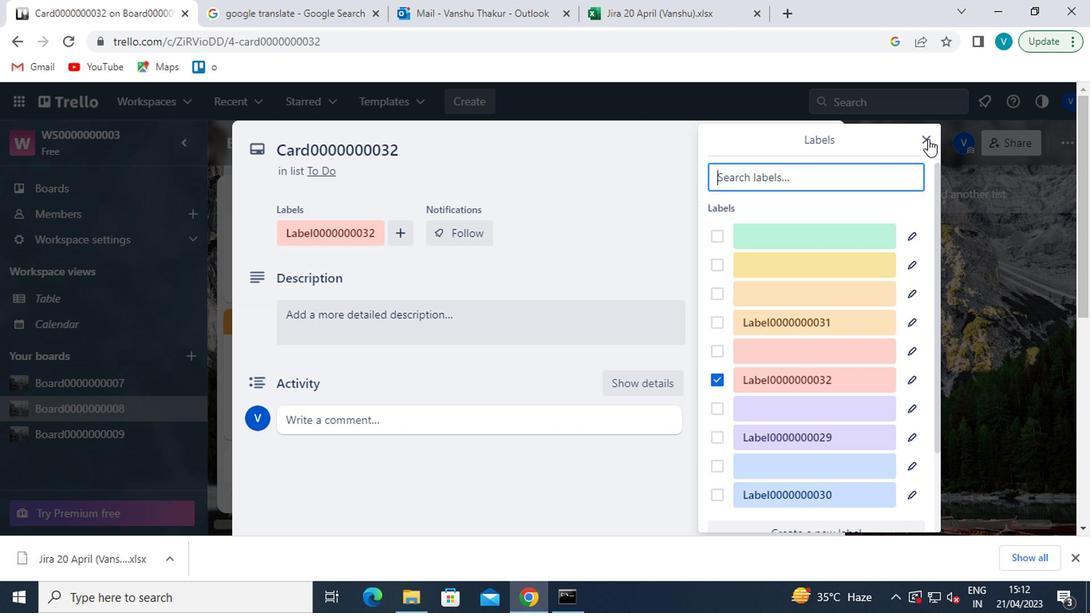 
Action: Mouse pressed left at (898, 176)
Screenshot: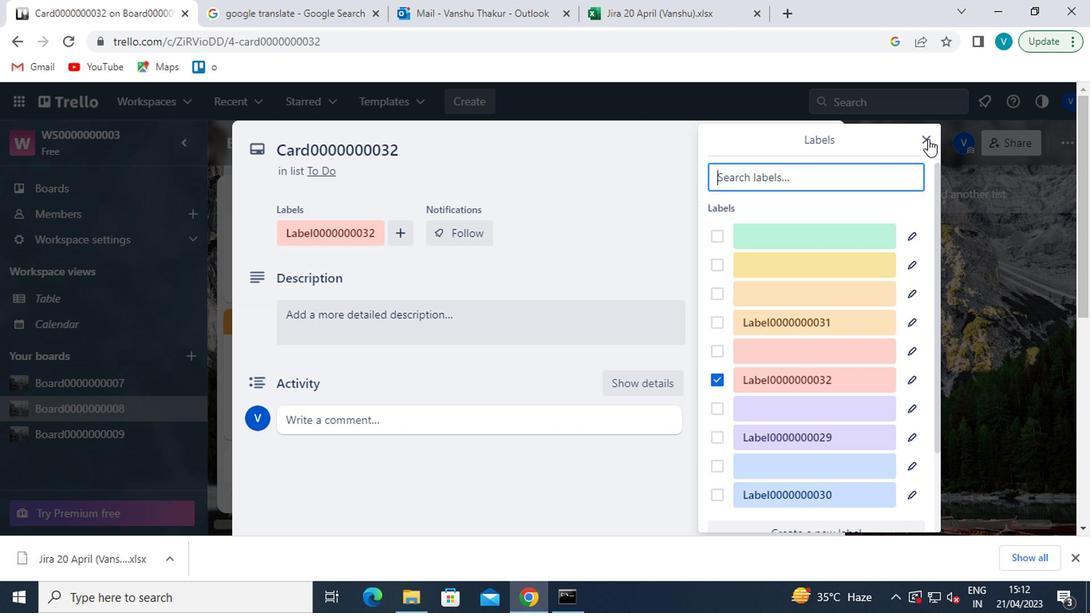 
Action: Mouse moved to (804, 302)
Screenshot: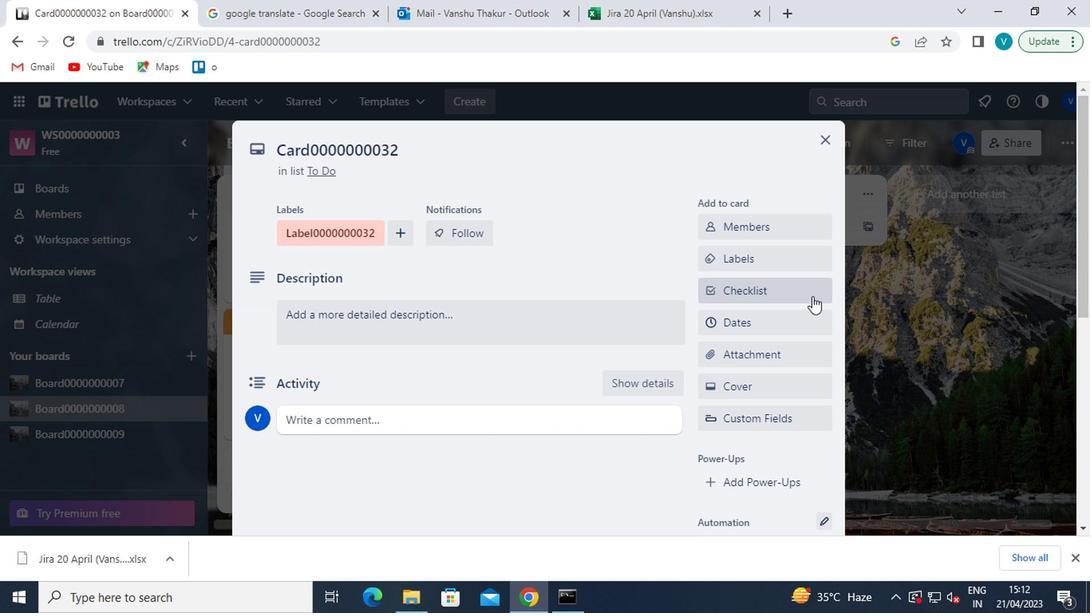 
Action: Mouse pressed left at (804, 302)
Screenshot: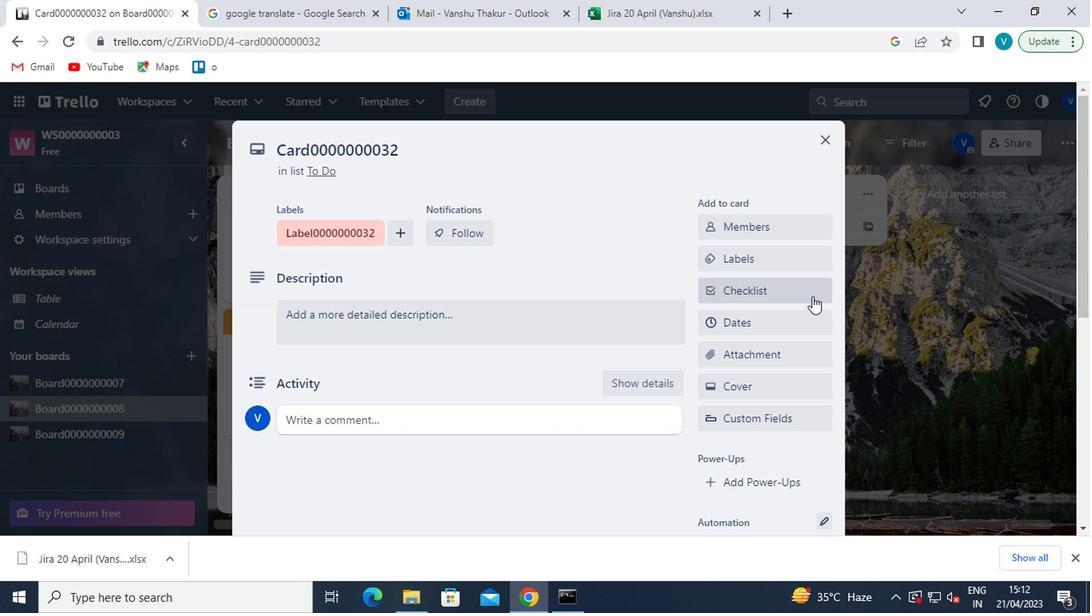 
Action: Mouse moved to (806, 300)
Screenshot: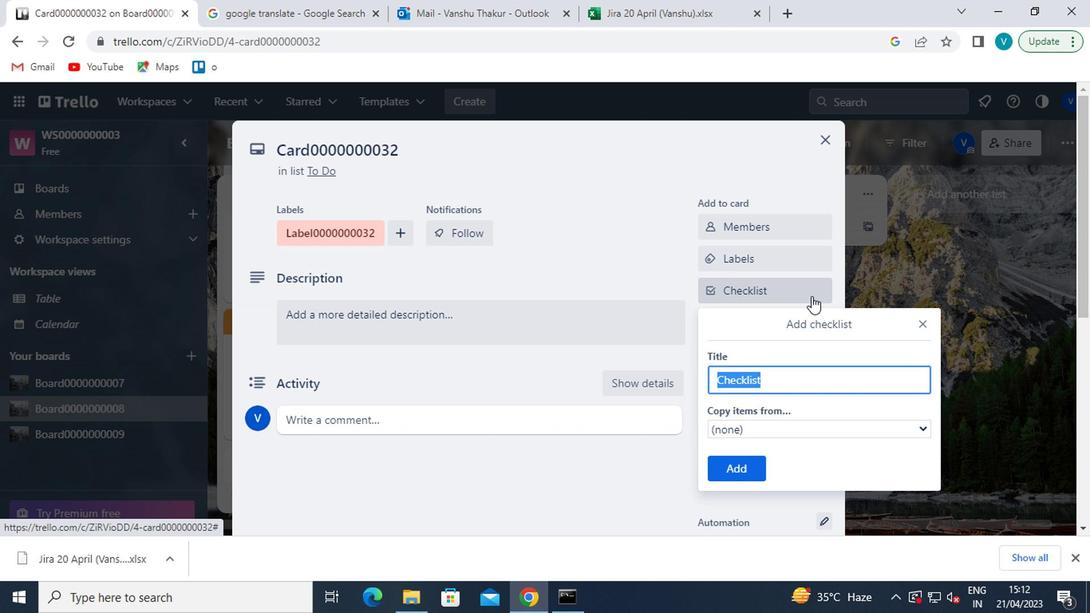 
Action: Key pressed <Key.shift>CL0000000032
Screenshot: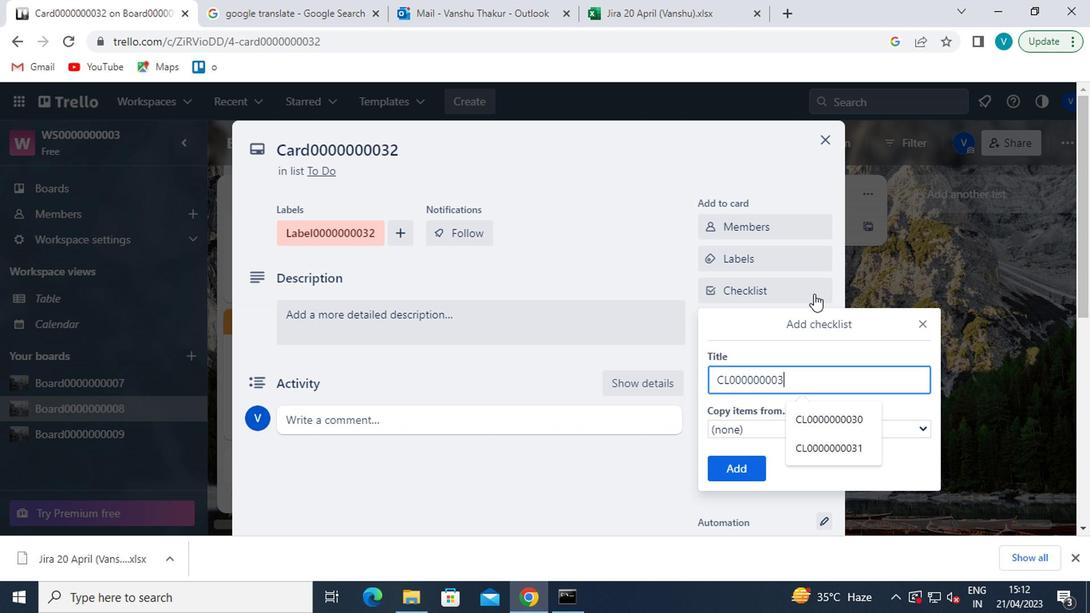 
Action: Mouse moved to (756, 428)
Screenshot: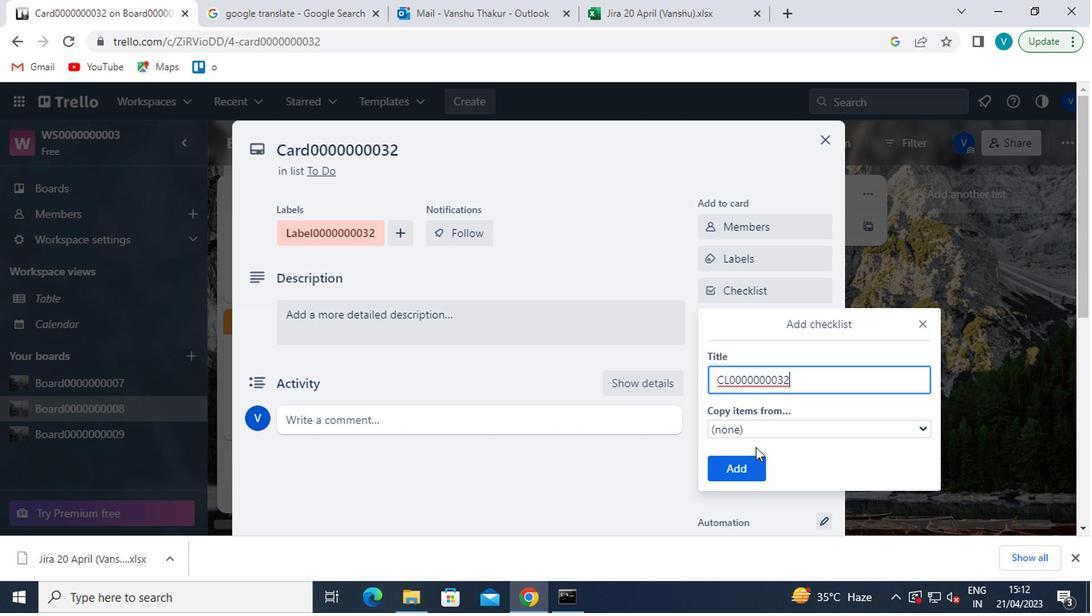 
Action: Mouse pressed left at (756, 428)
Screenshot: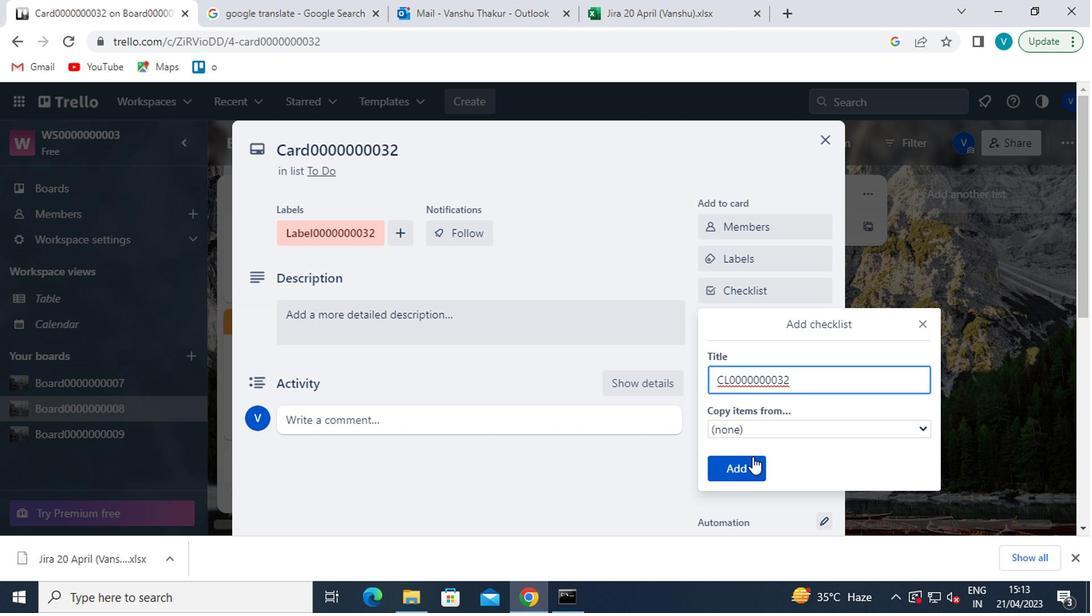 
Action: Mouse moved to (778, 323)
Screenshot: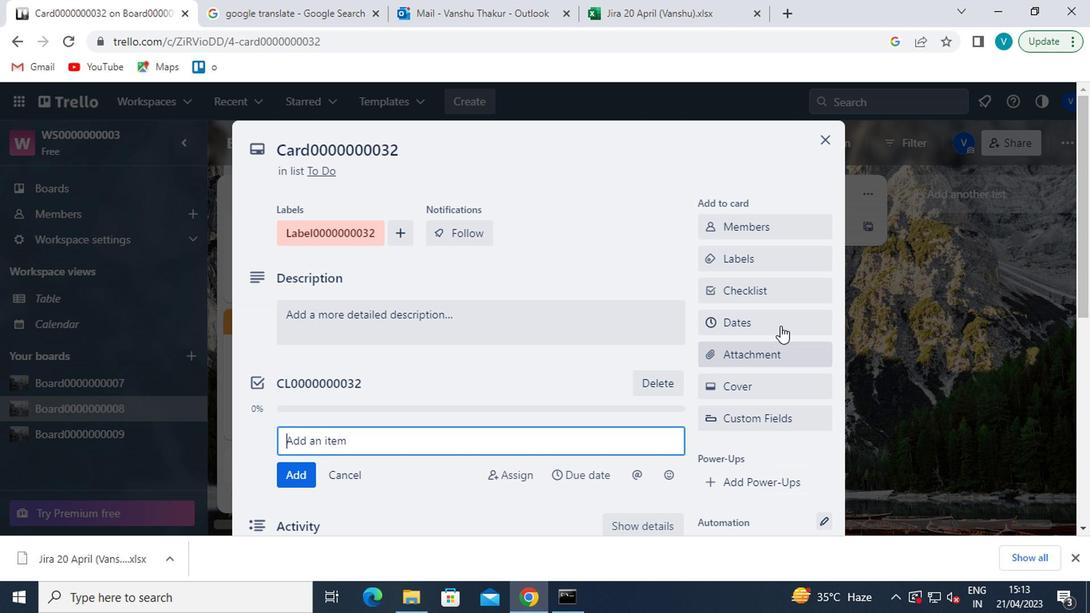 
Action: Mouse pressed left at (778, 323)
Screenshot: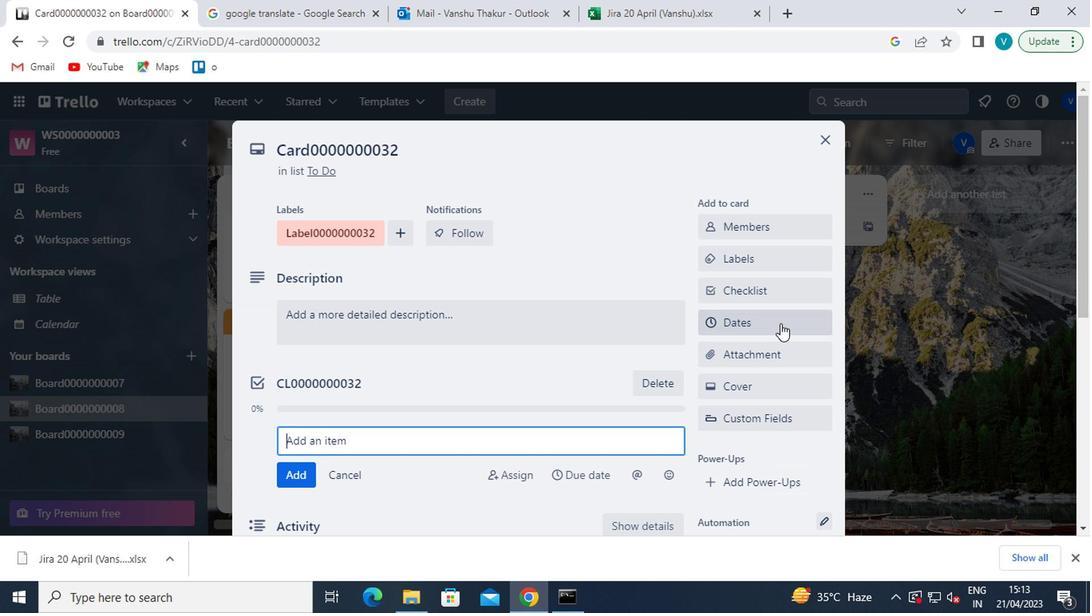 
Action: Mouse moved to (878, 212)
Screenshot: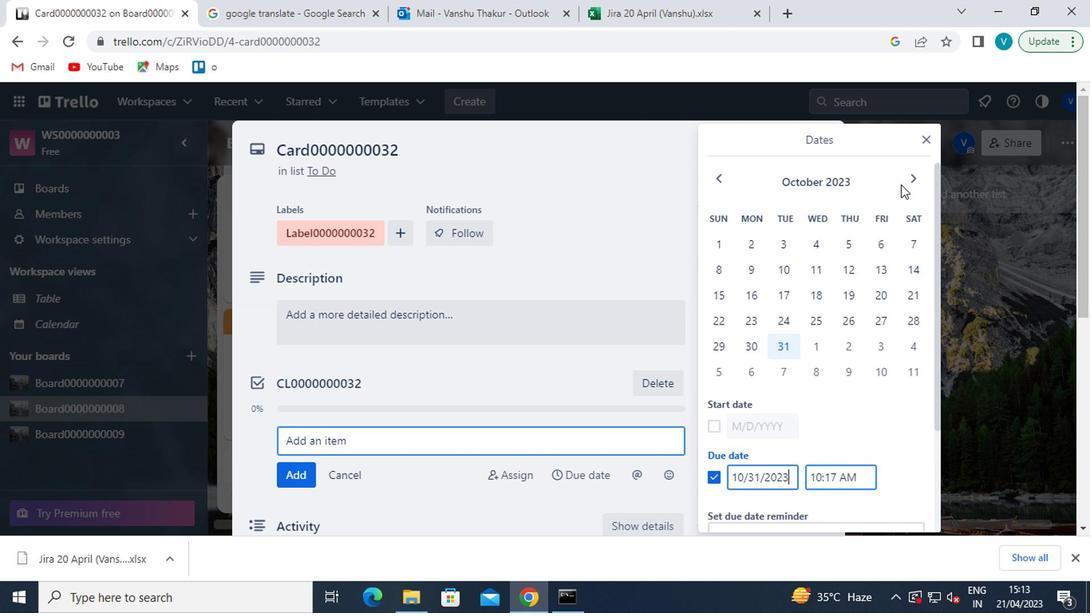 
Action: Mouse pressed left at (878, 212)
Screenshot: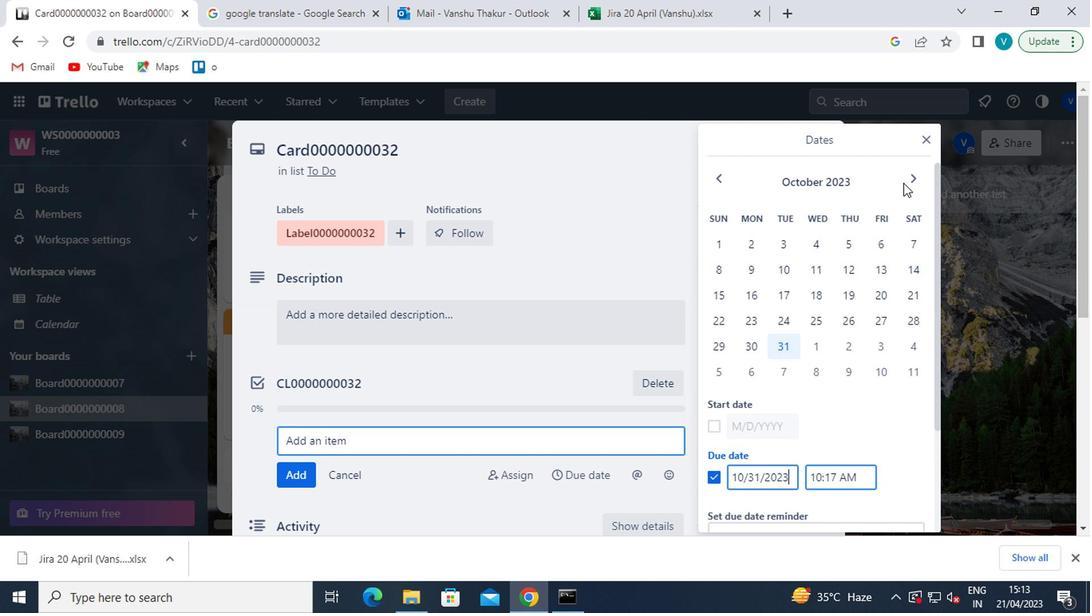 
Action: Mouse moved to (883, 209)
Screenshot: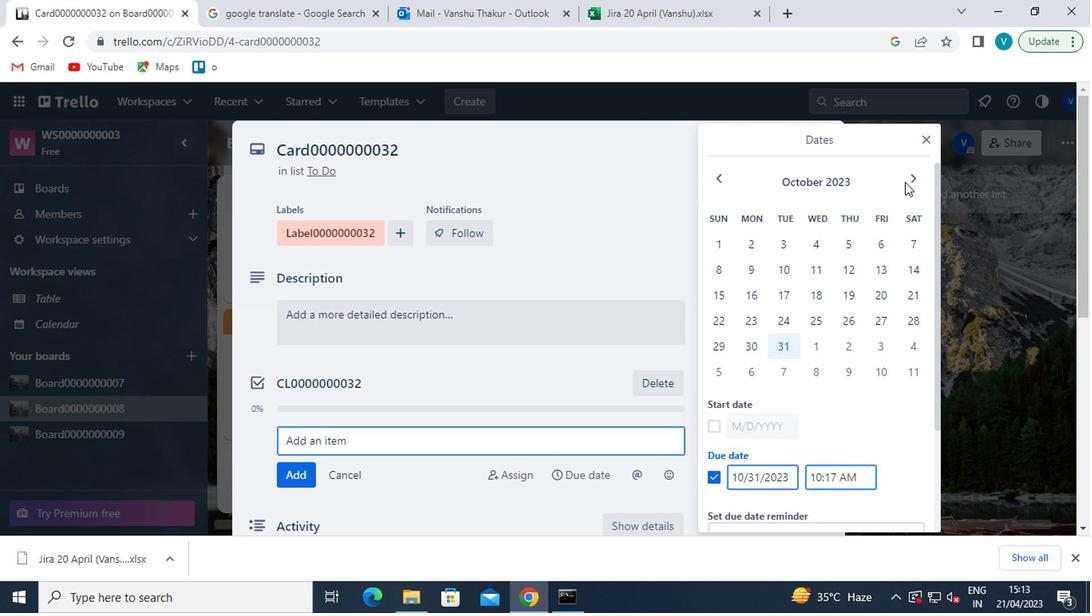 
Action: Mouse pressed left at (883, 209)
Screenshot: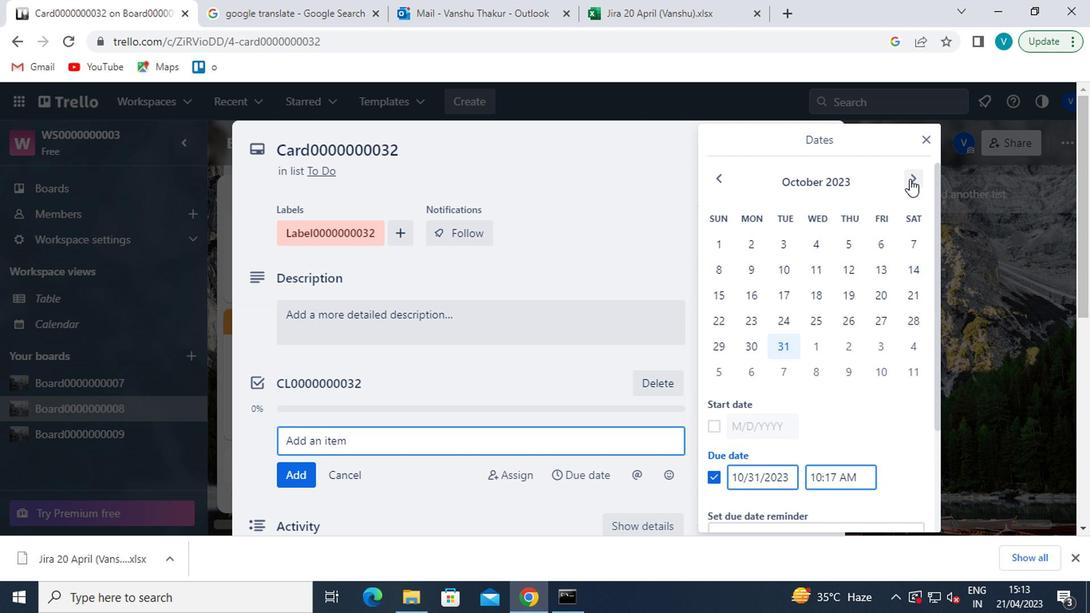 
Action: Mouse moved to (727, 407)
Screenshot: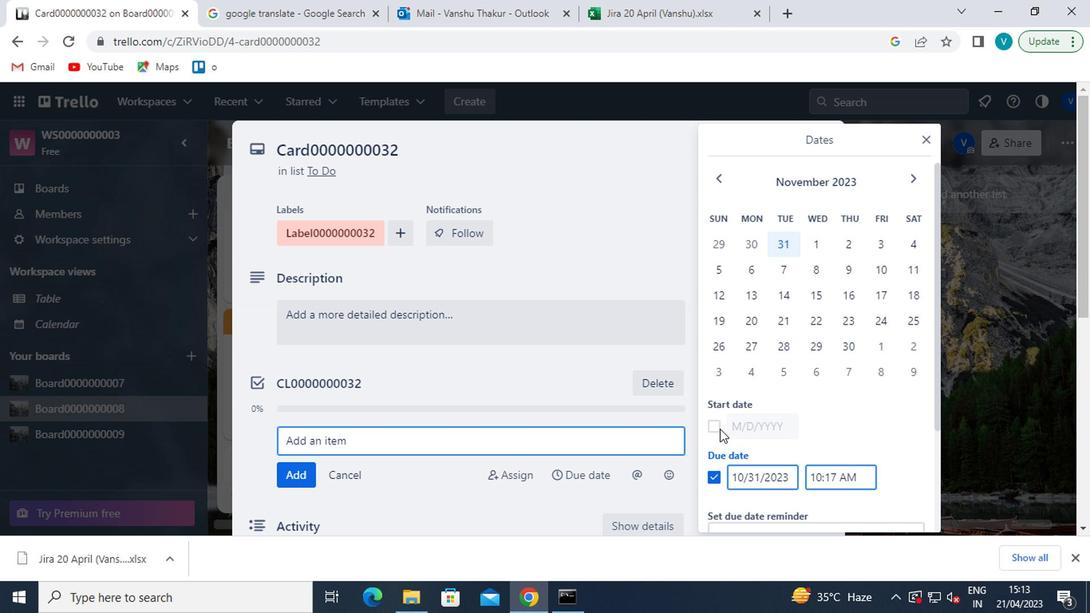 
Action: Mouse pressed left at (727, 407)
Screenshot: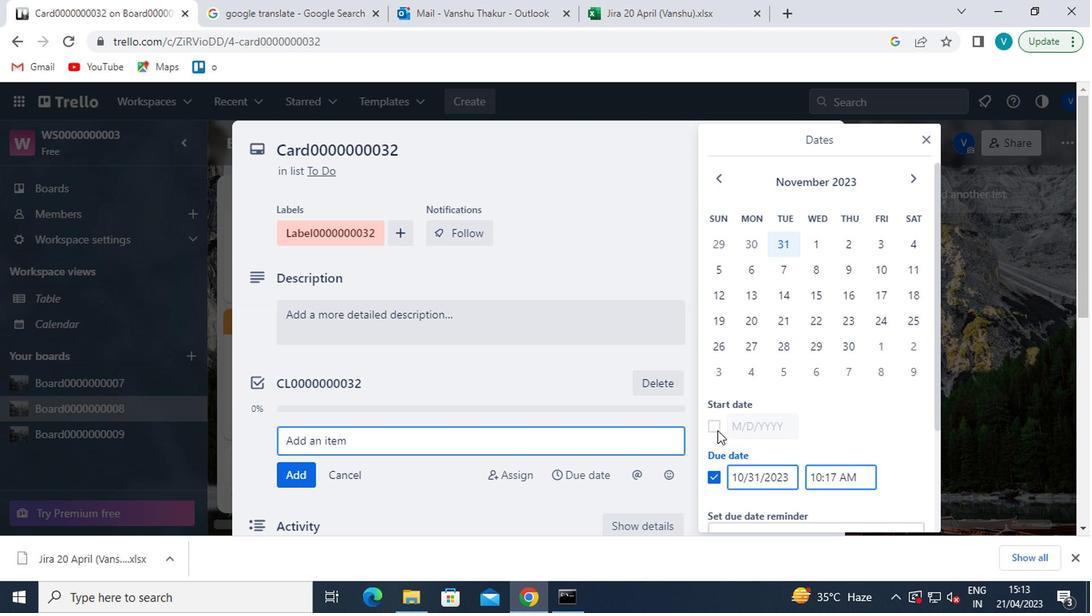 
Action: Mouse moved to (889, 209)
Screenshot: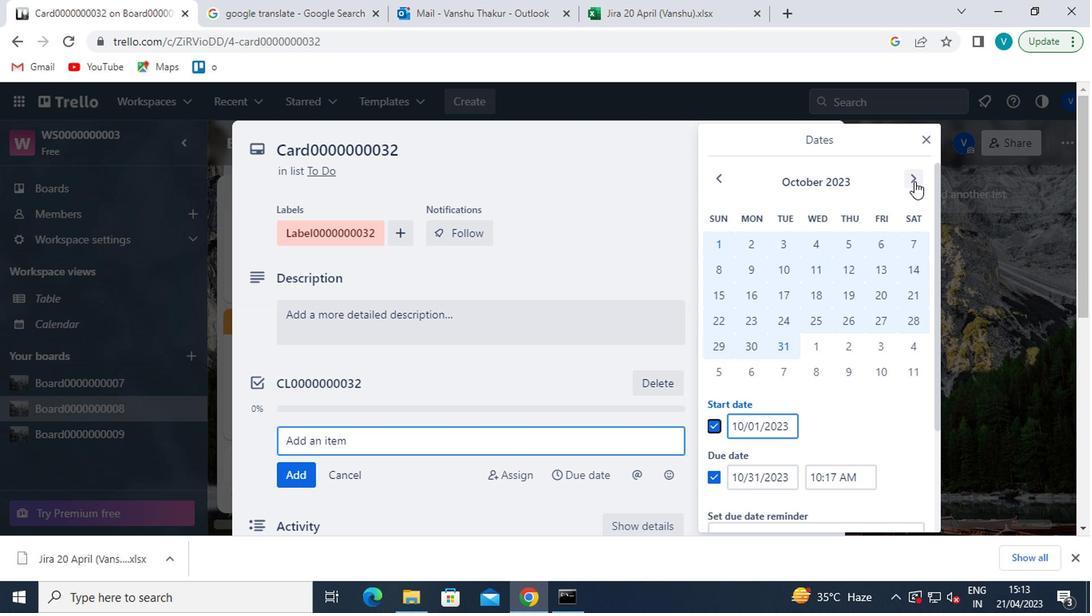 
Action: Mouse pressed left at (889, 209)
Screenshot: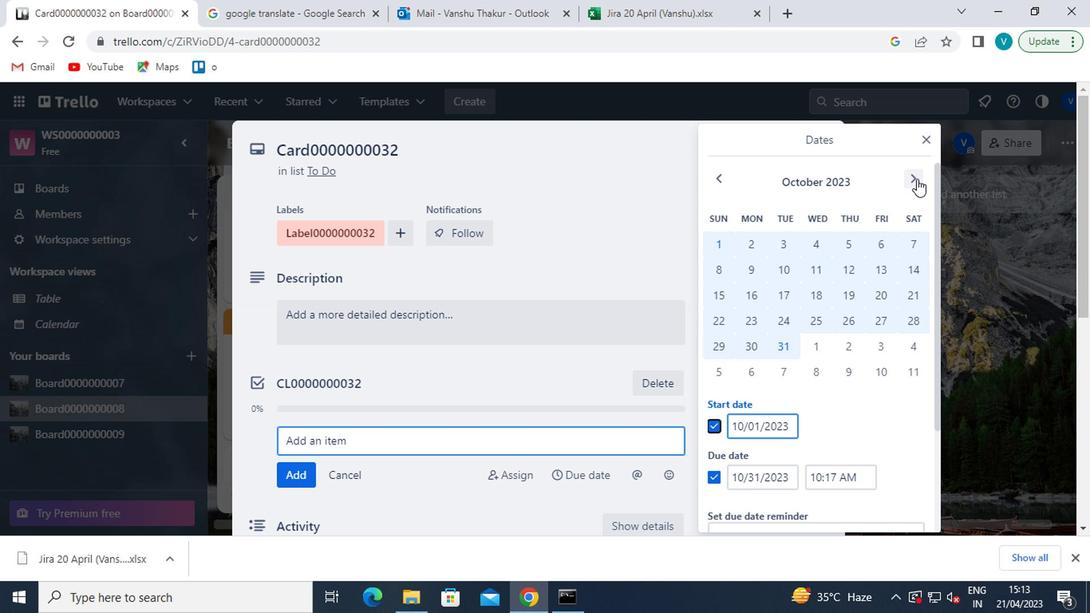 
Action: Mouse moved to (814, 256)
Screenshot: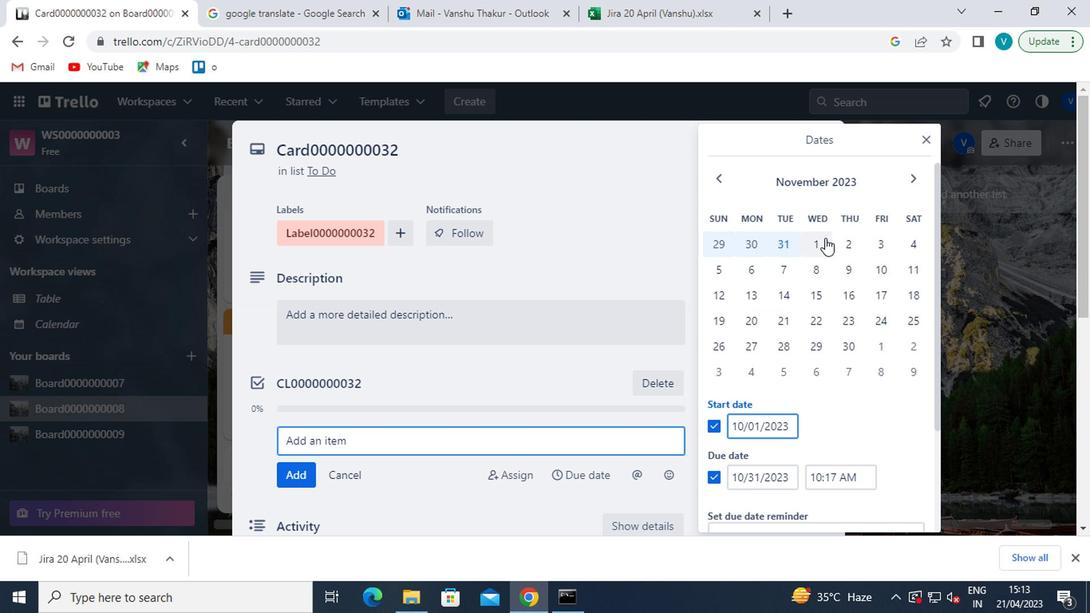 
Action: Mouse pressed left at (814, 256)
Screenshot: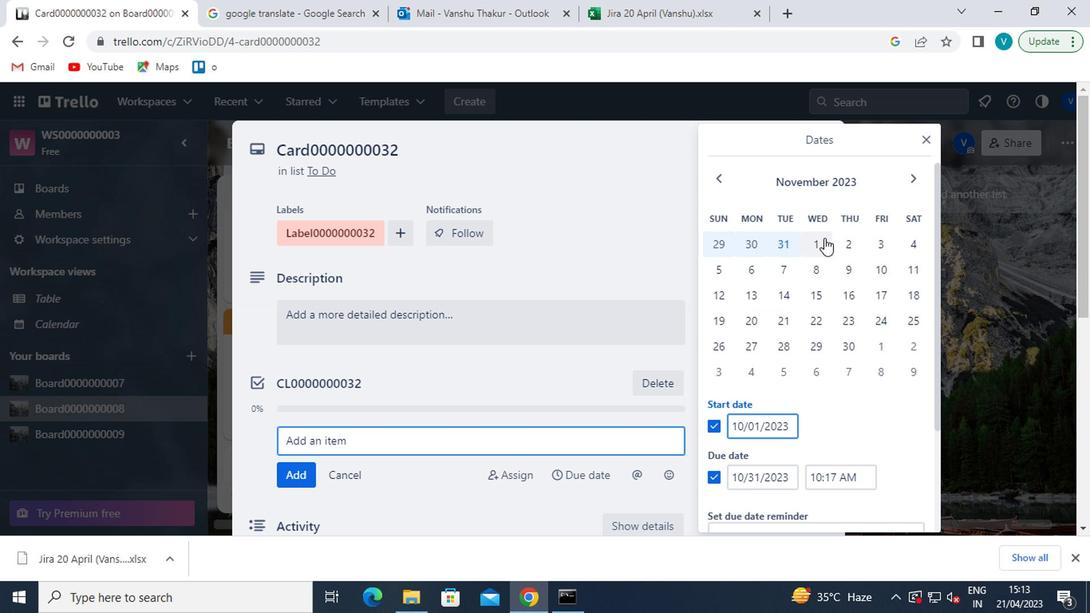 
Action: Mouse moved to (837, 339)
Screenshot: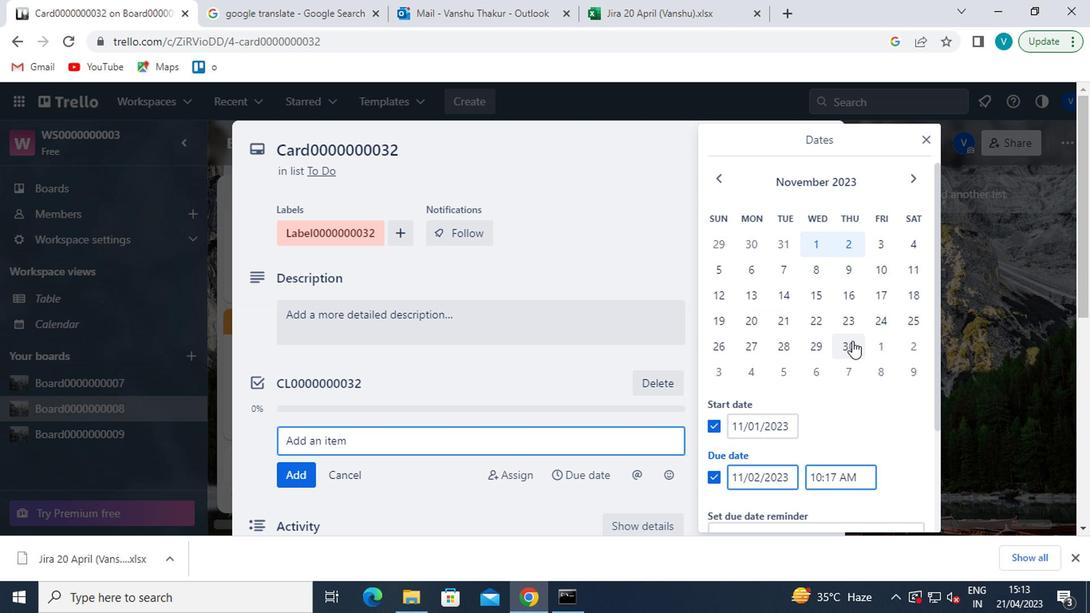 
Action: Mouse pressed left at (837, 339)
Screenshot: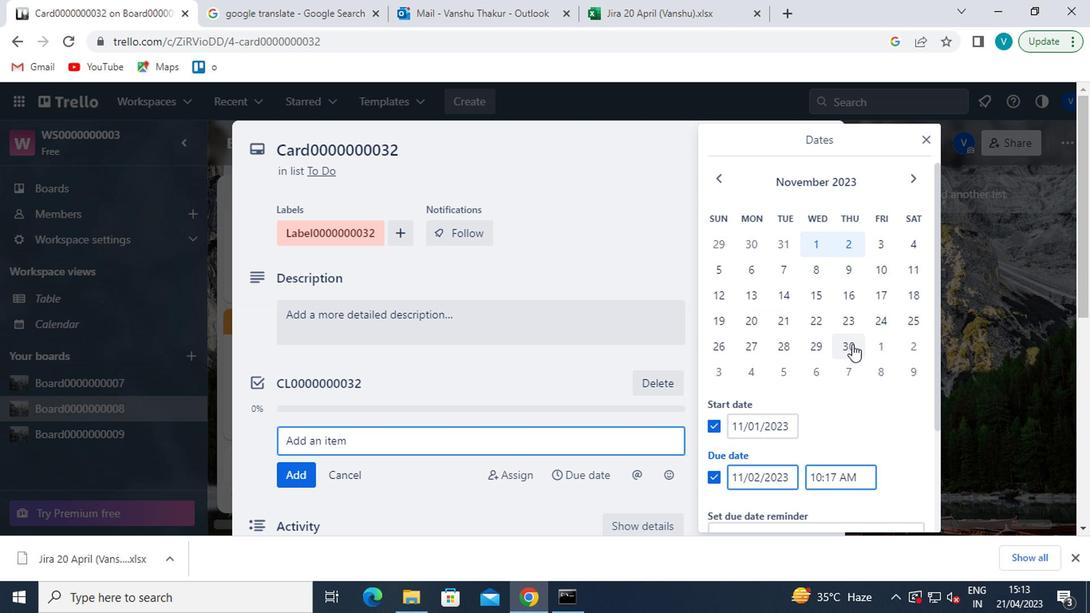 
Action: Mouse scrolled (837, 339) with delta (0, 0)
Screenshot: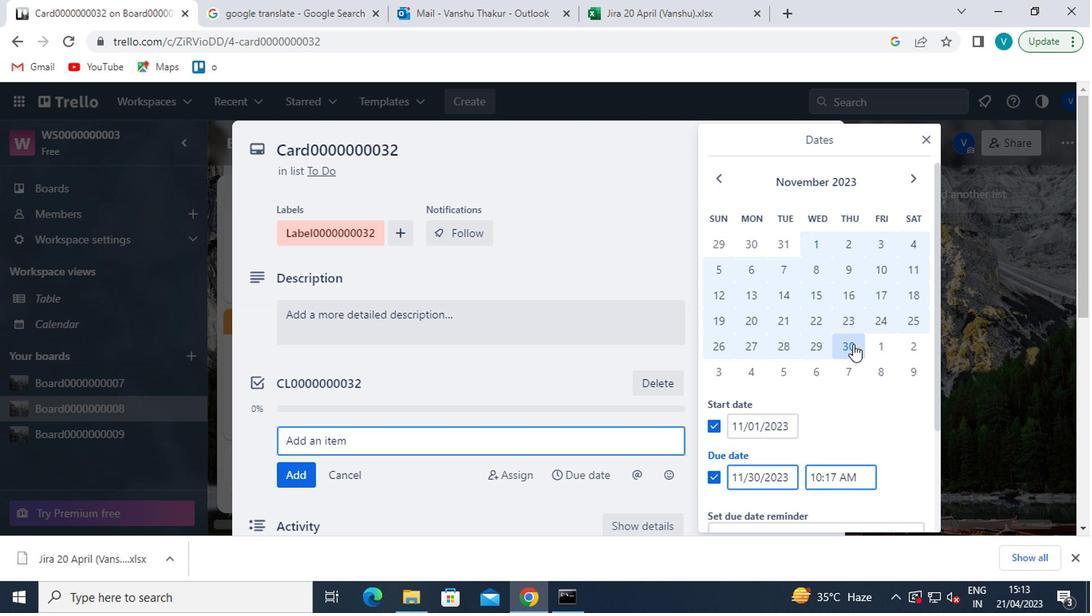 
Action: Mouse scrolled (837, 339) with delta (0, 0)
Screenshot: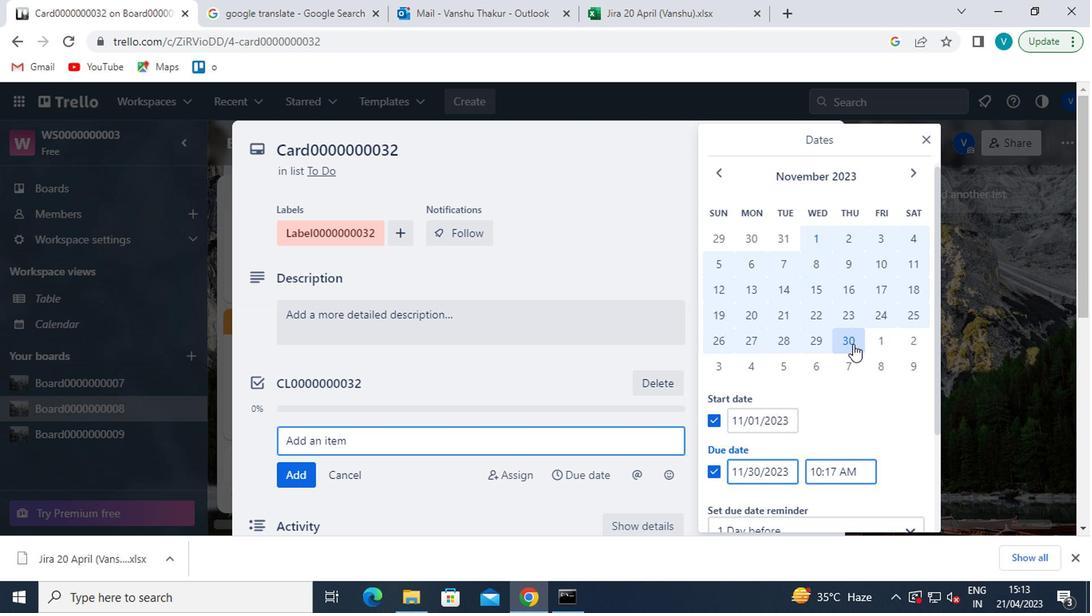 
Action: Mouse moved to (814, 435)
Screenshot: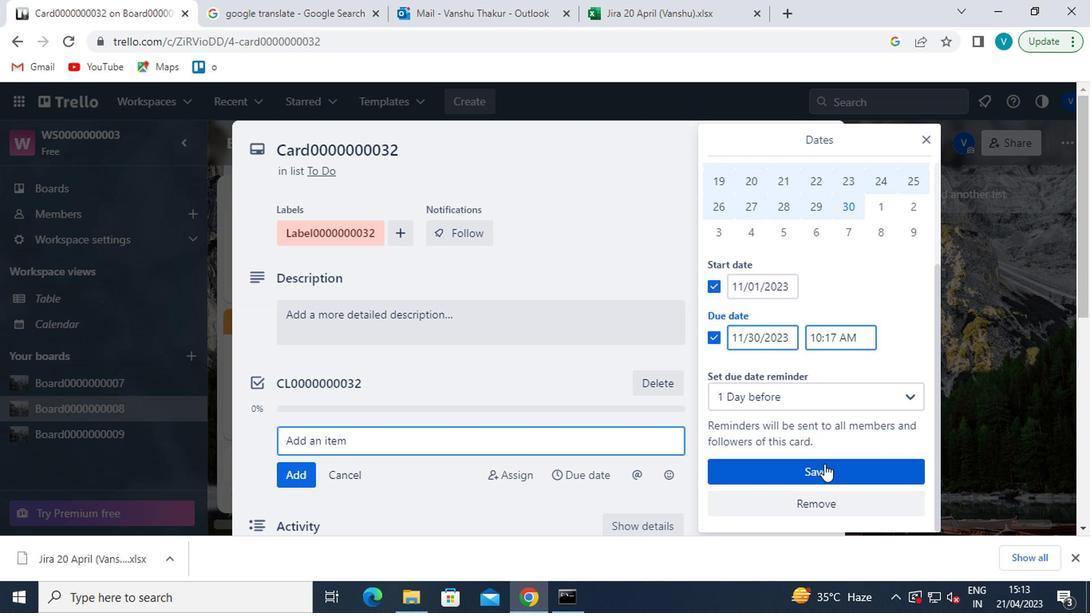 
Action: Mouse pressed left at (814, 435)
Screenshot: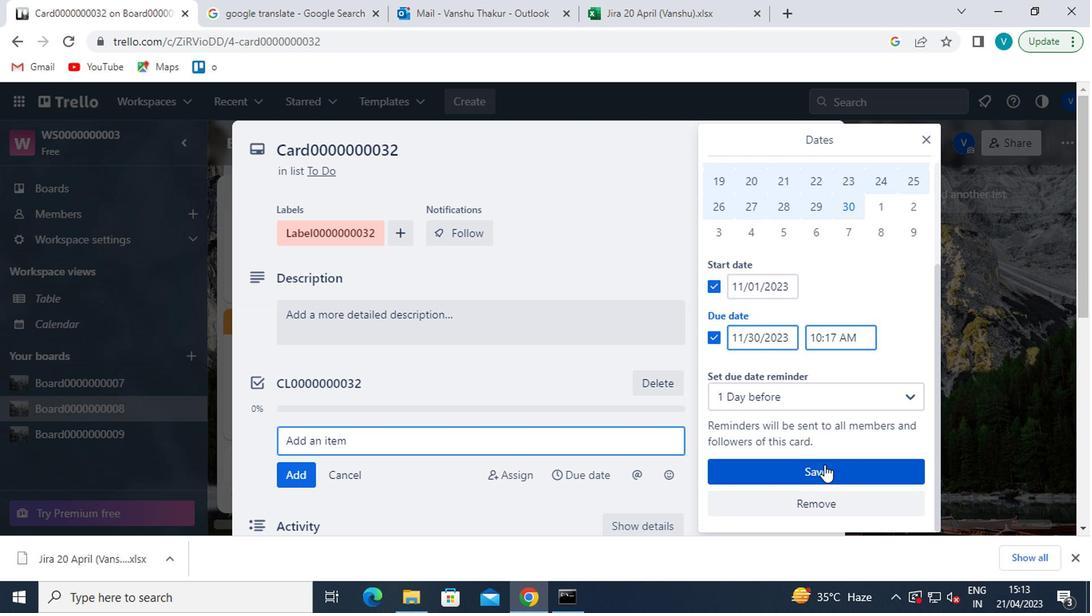 
Action: Mouse moved to (814, 435)
Screenshot: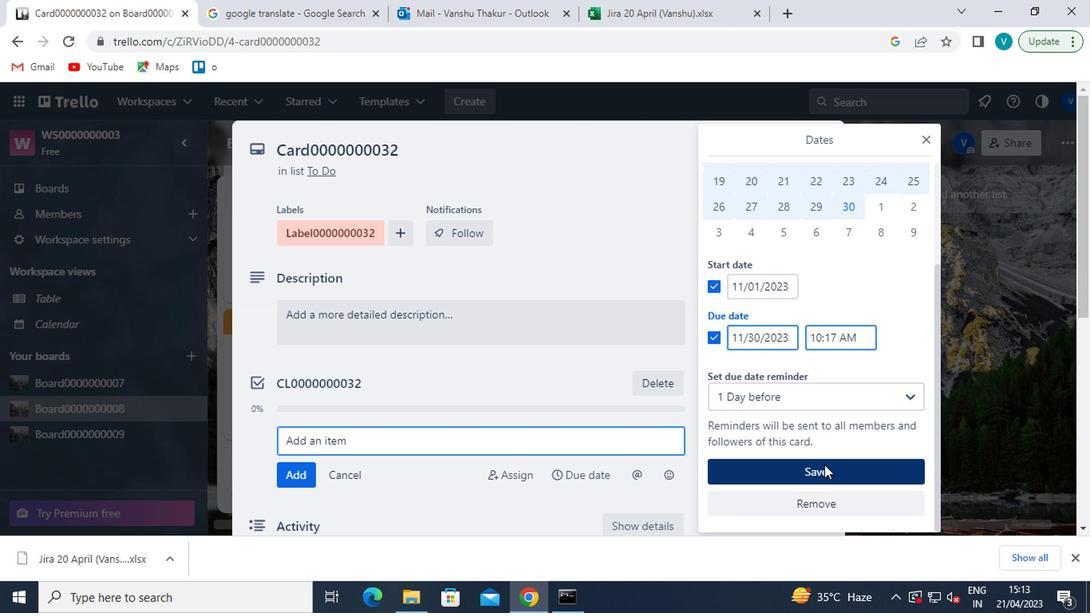 
